 Task: Create an 'appointment' object.
Action: Mouse moved to (670, 55)
Screenshot: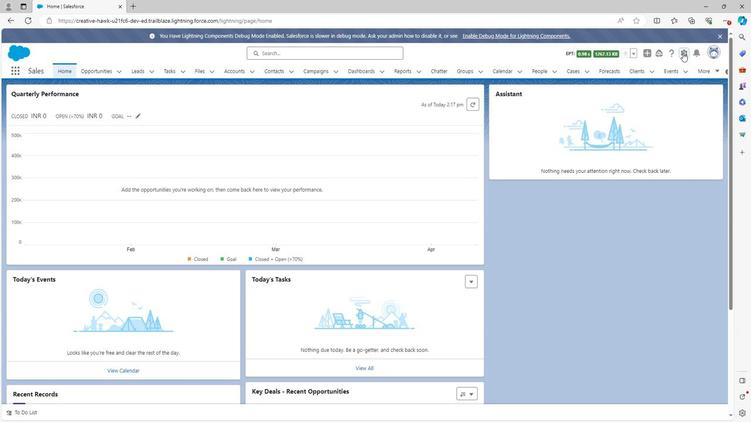 
Action: Mouse pressed left at (670, 55)
Screenshot: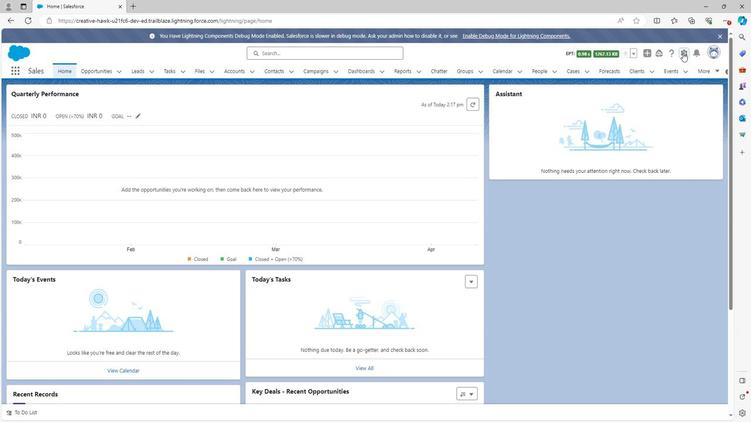 
Action: Mouse moved to (651, 79)
Screenshot: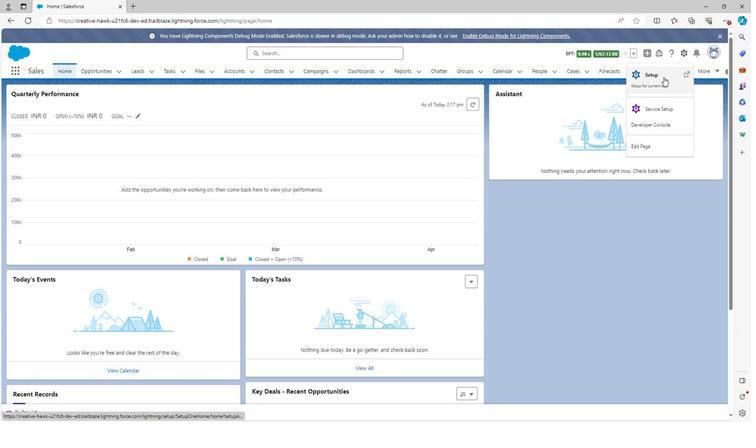 
Action: Mouse pressed left at (651, 79)
Screenshot: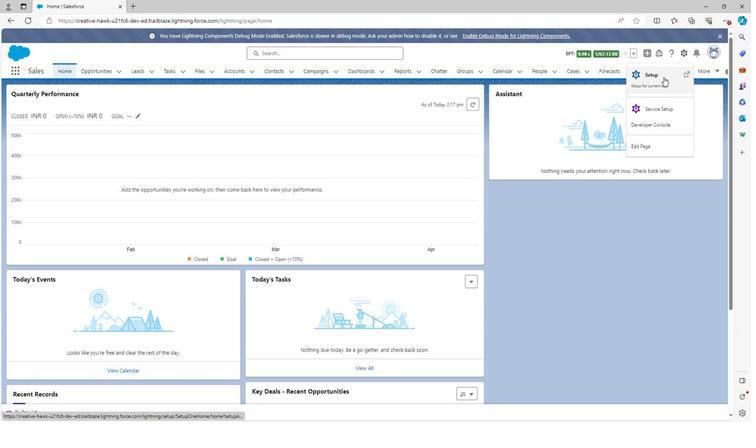 
Action: Mouse moved to (100, 72)
Screenshot: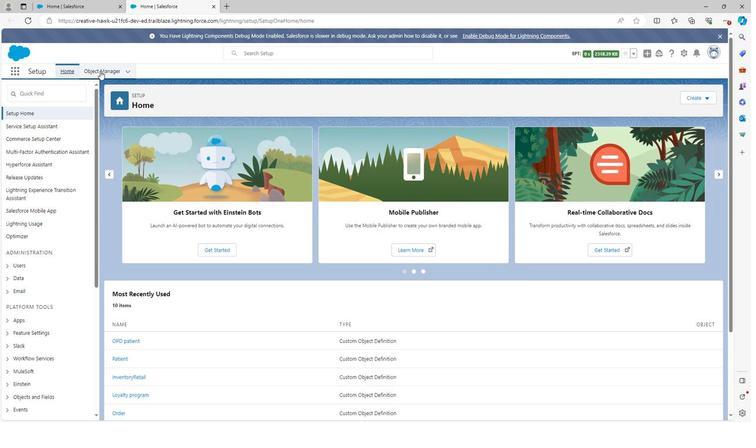 
Action: Mouse pressed left at (100, 72)
Screenshot: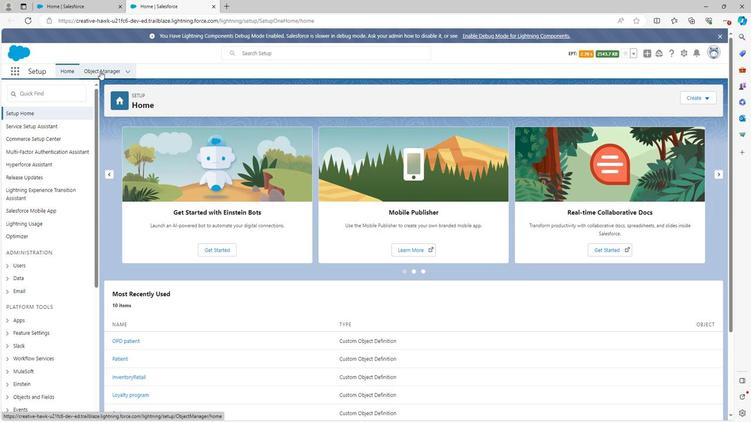 
Action: Mouse moved to (681, 102)
Screenshot: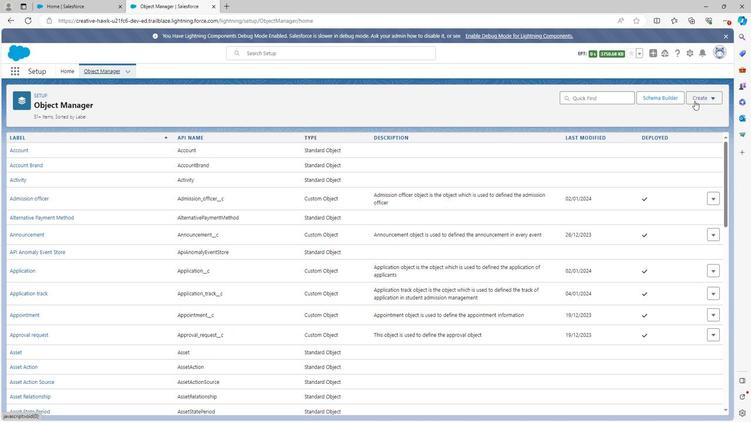 
Action: Mouse pressed left at (681, 102)
Screenshot: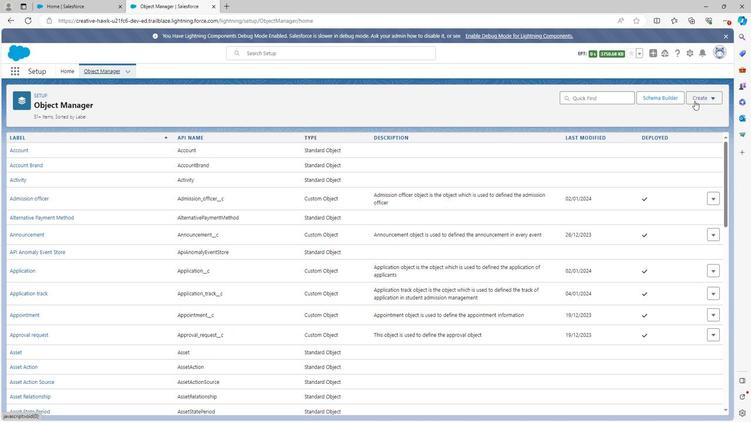 
Action: Mouse moved to (654, 123)
Screenshot: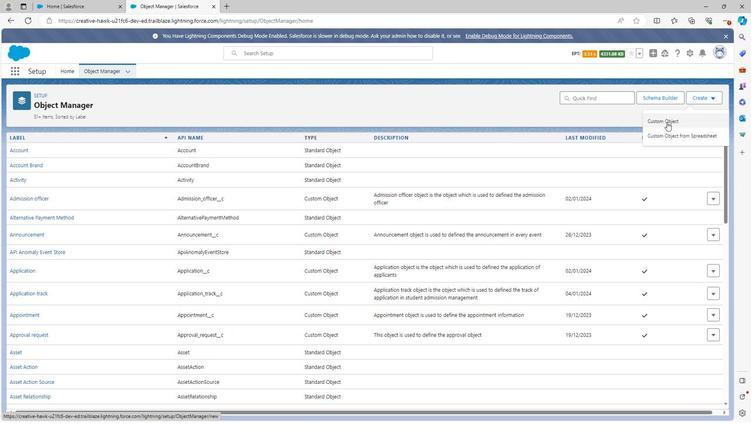 
Action: Mouse pressed left at (654, 123)
Screenshot: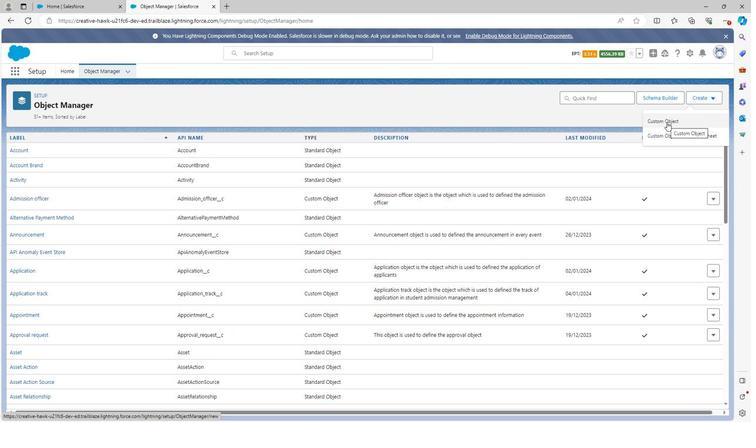 
Action: Mouse moved to (191, 198)
Screenshot: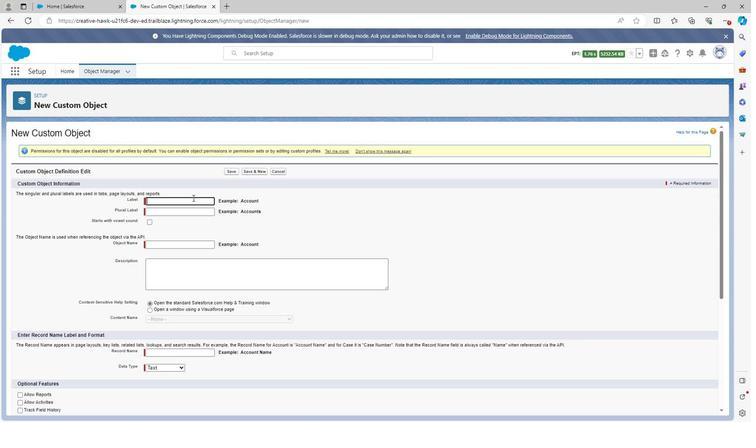 
Action: Key pressed <Key.shift><Key.shift><Key.shift>OPD<Key.space>appointment
Screenshot: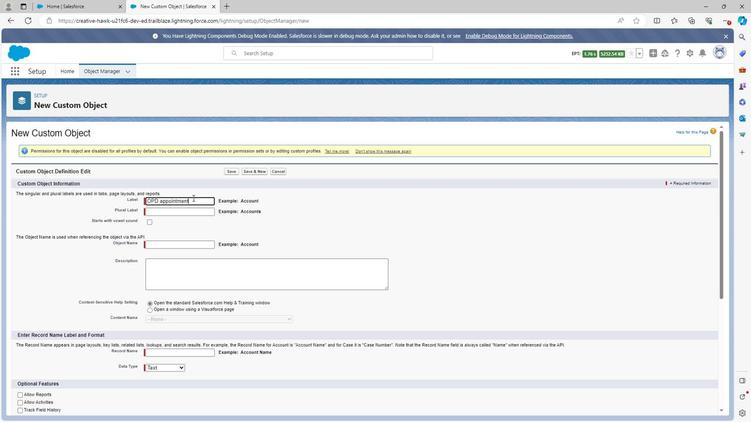 
Action: Mouse moved to (301, 228)
Screenshot: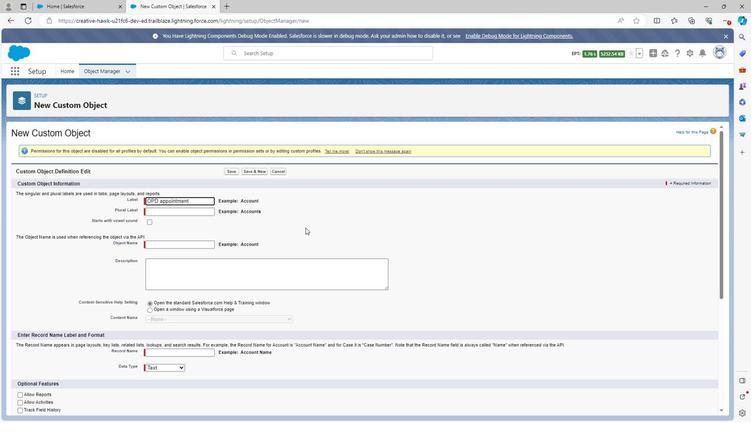 
Action: Mouse pressed left at (301, 228)
Screenshot: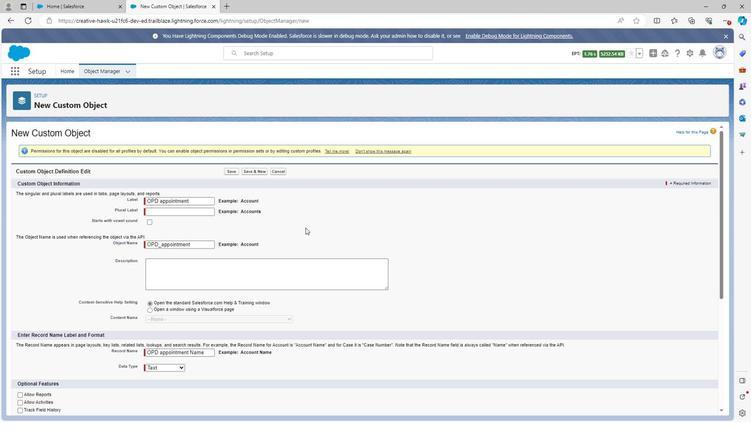 
Action: Mouse moved to (177, 208)
Screenshot: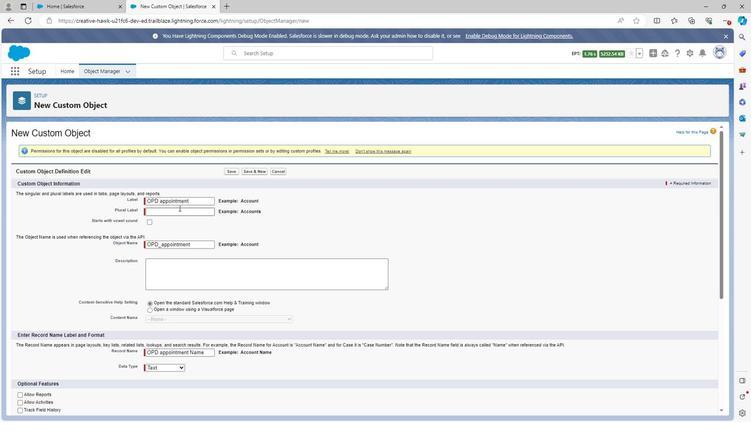 
Action: Mouse pressed left at (177, 208)
Screenshot: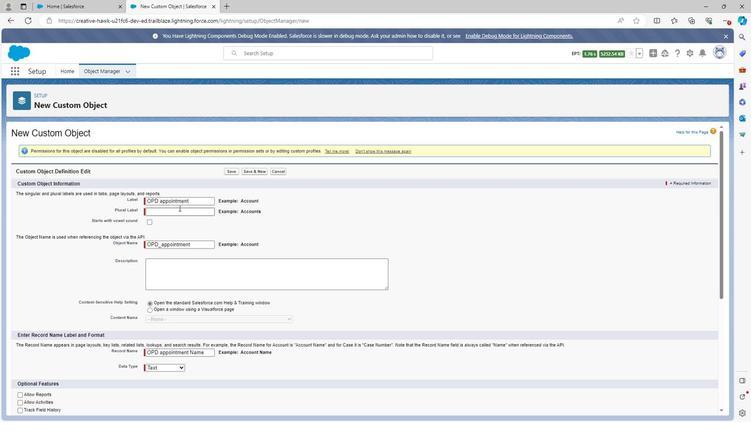 
Action: Mouse moved to (180, 206)
Screenshot: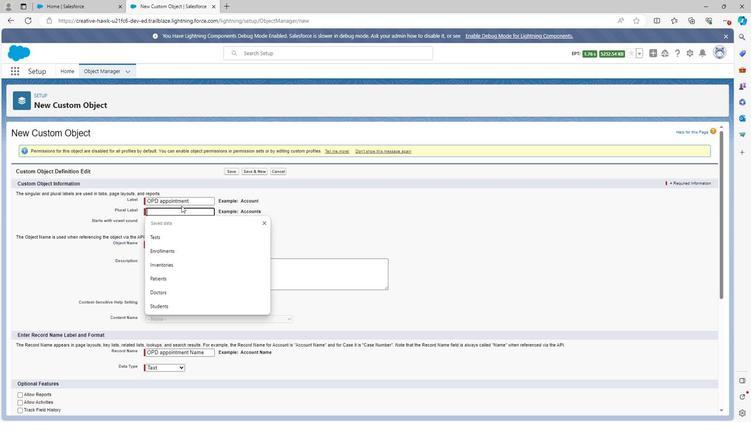 
Action: Key pressed <Key.shift><Key.shift><Key.shift><Key.shift><Key.shift>OPD<Key.space>appointments
Screenshot: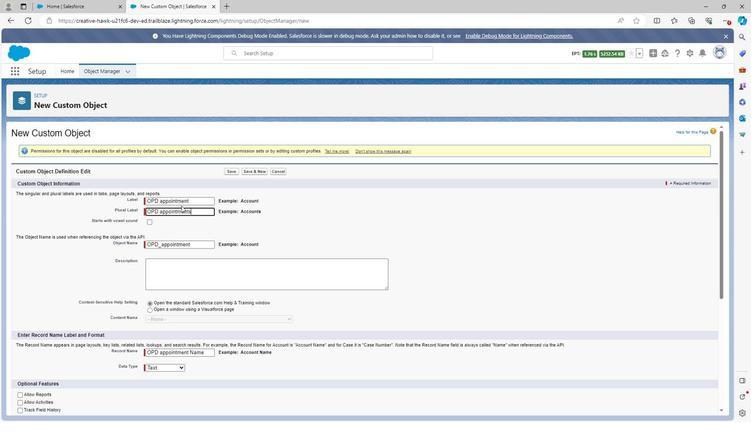 
Action: Mouse moved to (197, 275)
Screenshot: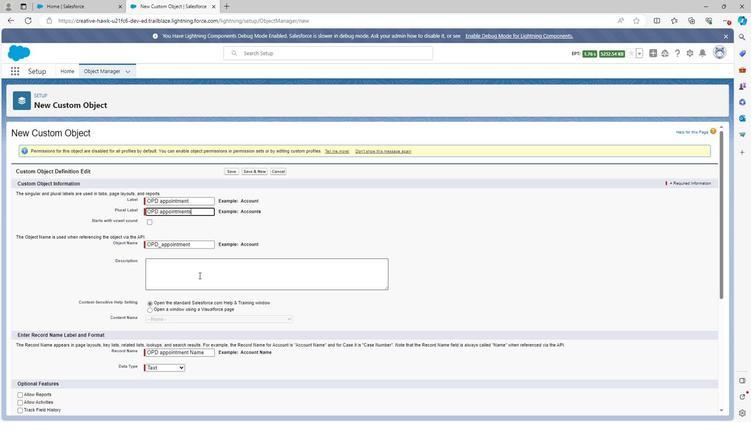 
Action: Mouse pressed left at (197, 275)
Screenshot: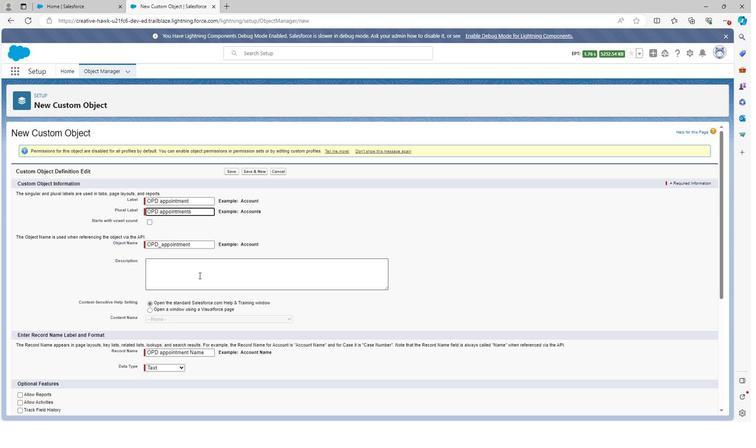 
Action: Mouse moved to (200, 273)
Screenshot: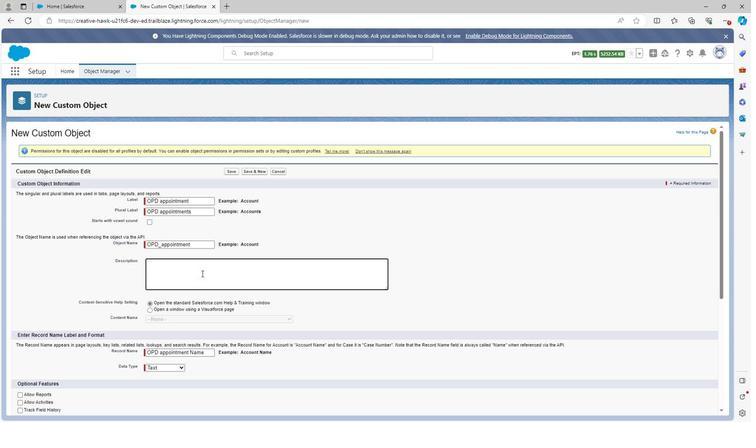 
Action: Key pressed <Key.shift><Key.shift><Key.shift><Key.shift>OPD<Key.space>ap
Screenshot: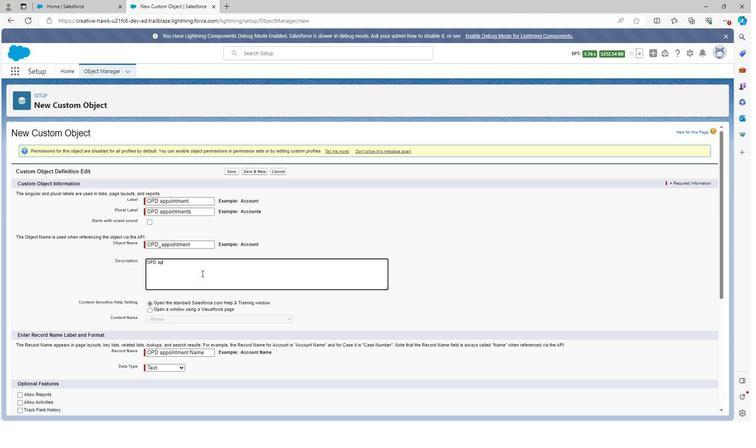 
Action: Mouse moved to (173, 169)
Screenshot: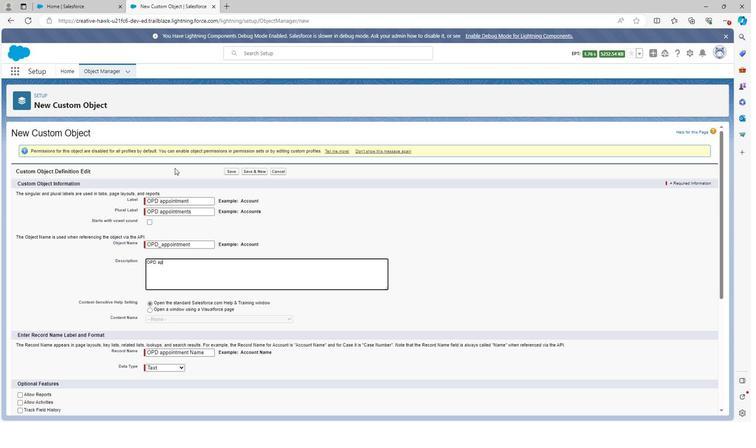 
Action: Key pressed poiy<Key.backspace>ntment<Key.space>object<Key.space>is<Key.space>the<Key.space>object<Key.space>which<Key.space>is<Key.space>used<Key.space>to<Key.space>defined<Key.space>the<Key.space>opd<Key.space>appointmentd<Key.backspace>s<Key.space>in<Key.space>hospital<Key.space>opd<Key.space>management
Screenshot: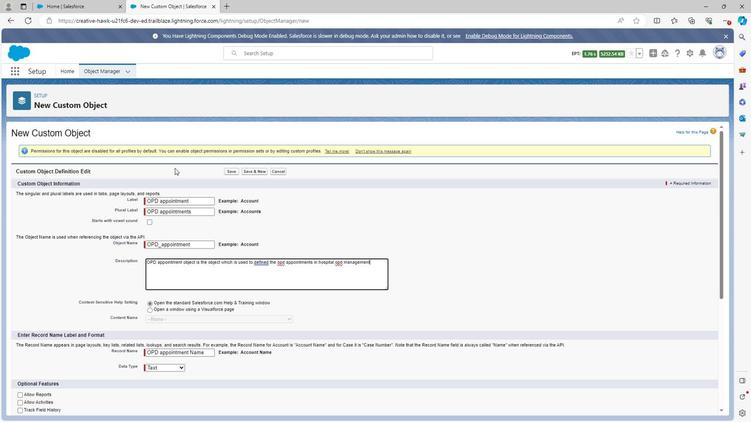 
Action: Mouse moved to (86, 269)
Screenshot: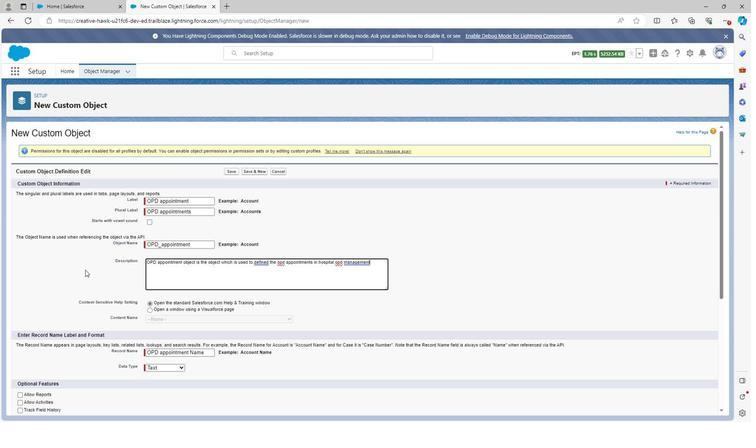 
Action: Mouse scrolled (86, 269) with delta (0, 0)
Screenshot: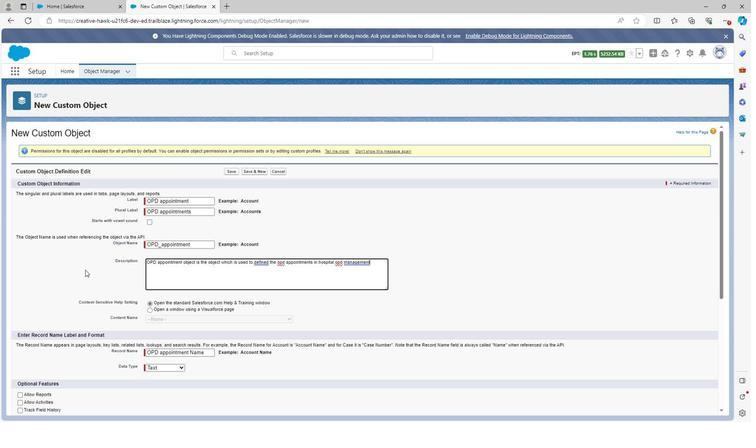 
Action: Mouse scrolled (86, 269) with delta (0, 0)
Screenshot: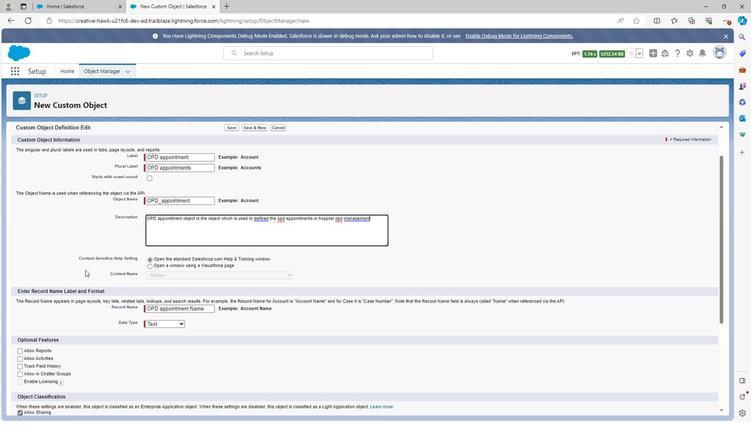 
Action: Mouse scrolled (86, 269) with delta (0, 0)
Screenshot: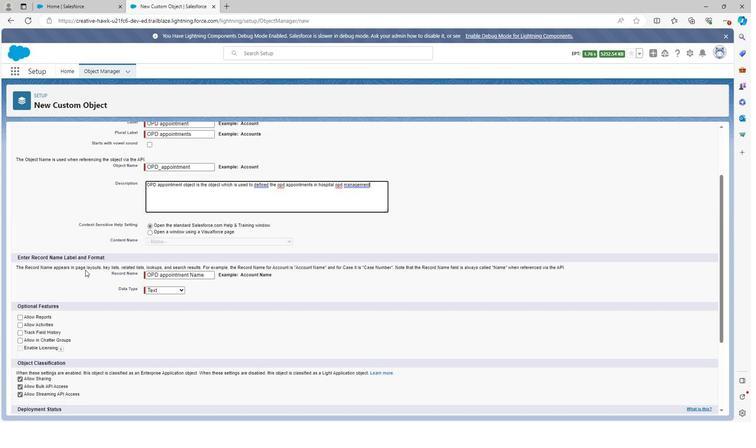 
Action: Mouse moved to (24, 262)
Screenshot: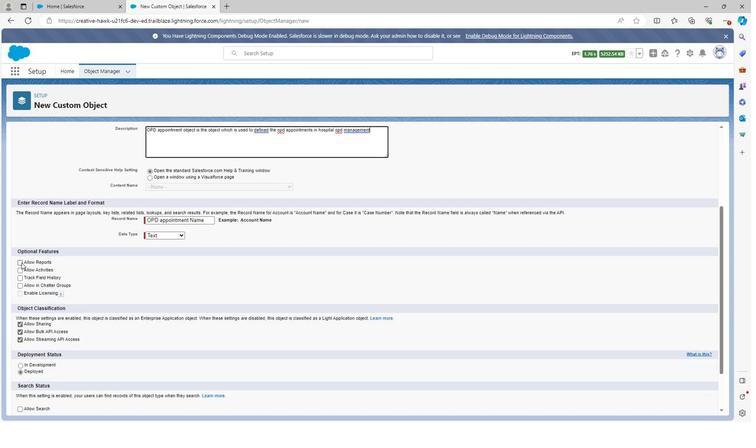 
Action: Mouse pressed left at (24, 262)
Screenshot: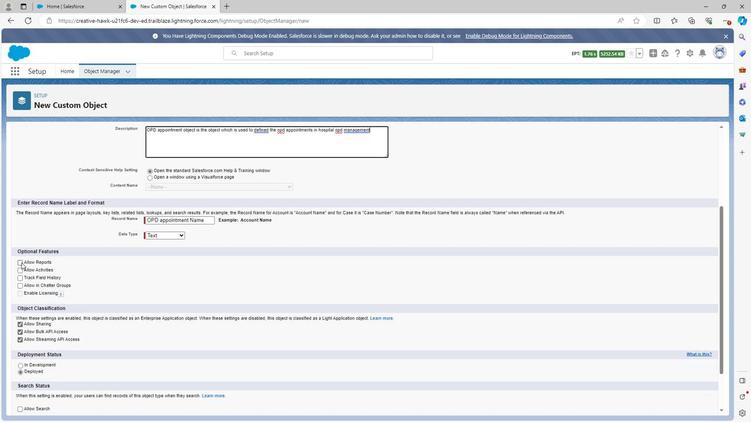 
Action: Mouse moved to (23, 270)
Screenshot: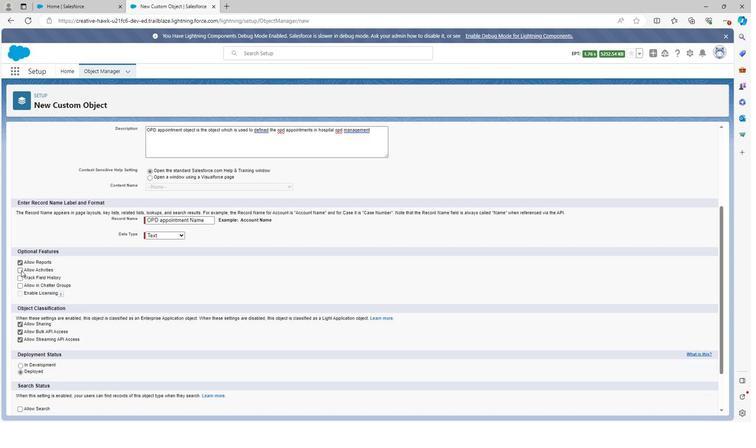
Action: Mouse pressed left at (23, 270)
Screenshot: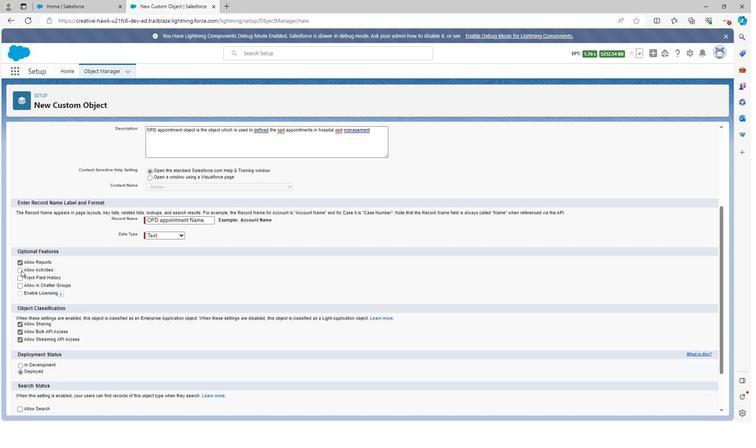 
Action: Mouse moved to (23, 277)
Screenshot: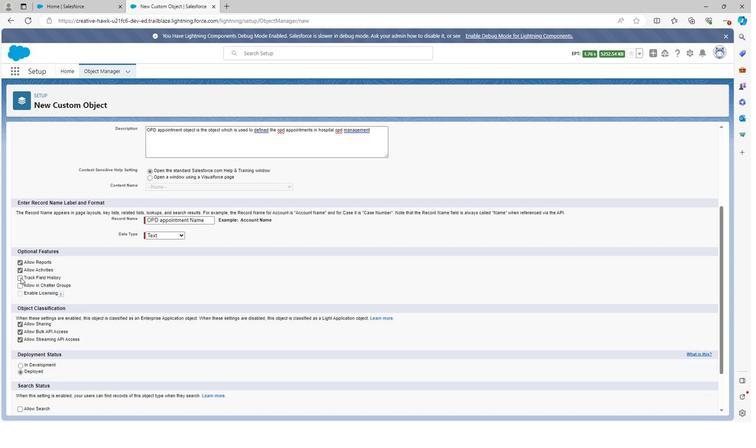 
Action: Mouse pressed left at (23, 277)
Screenshot: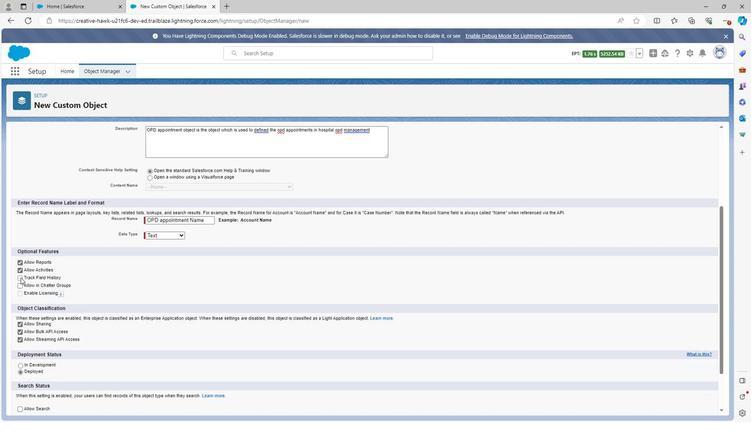 
Action: Mouse moved to (24, 286)
Screenshot: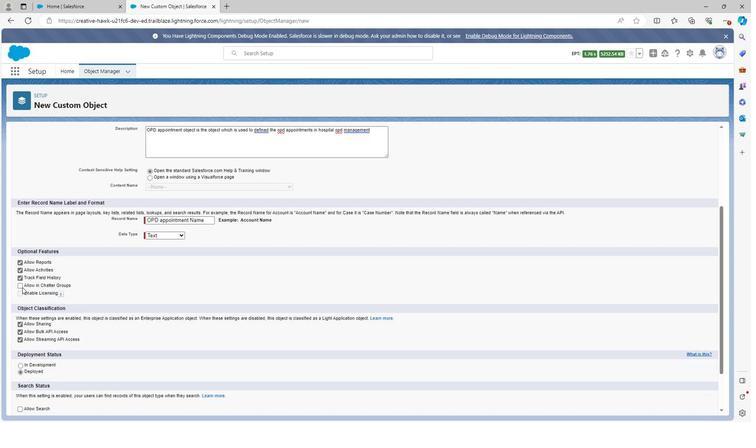 
Action: Mouse pressed left at (24, 286)
Screenshot: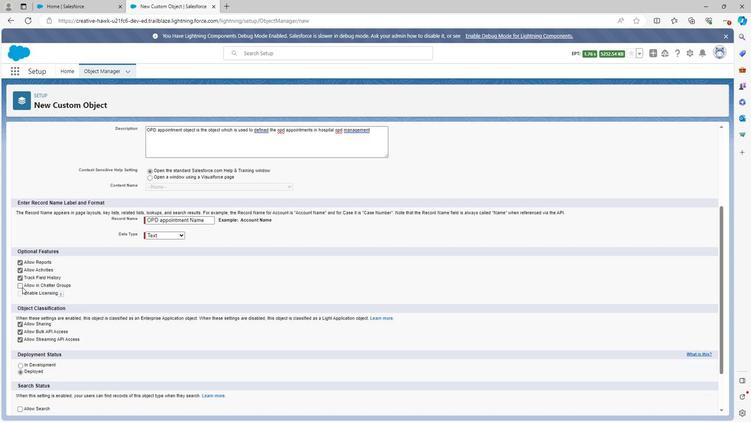 
Action: Mouse moved to (22, 408)
Screenshot: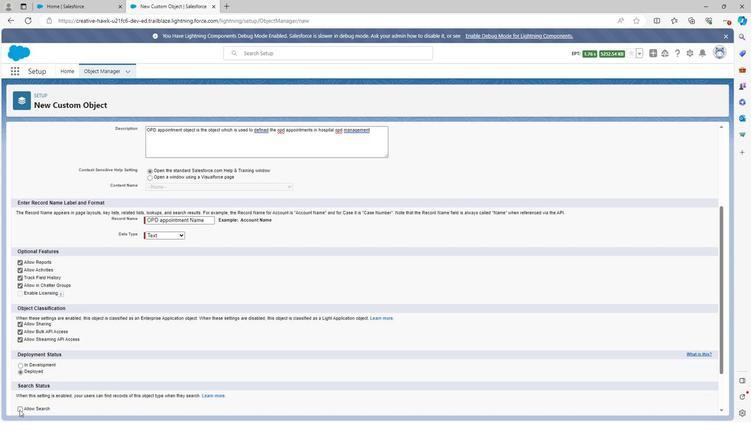 
Action: Mouse pressed left at (22, 408)
Screenshot: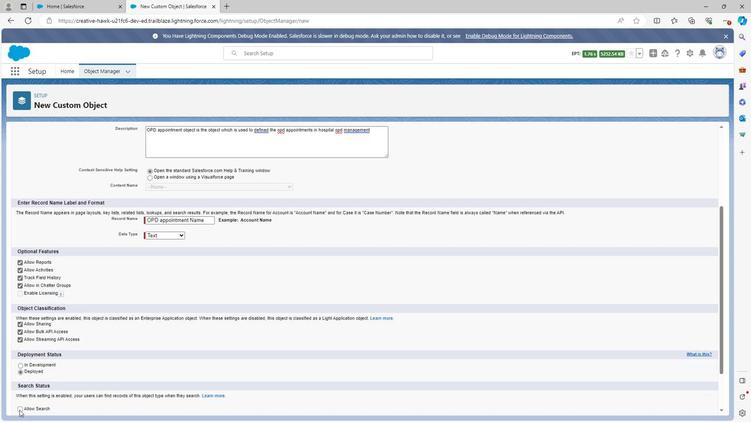 
Action: Mouse moved to (397, 373)
Screenshot: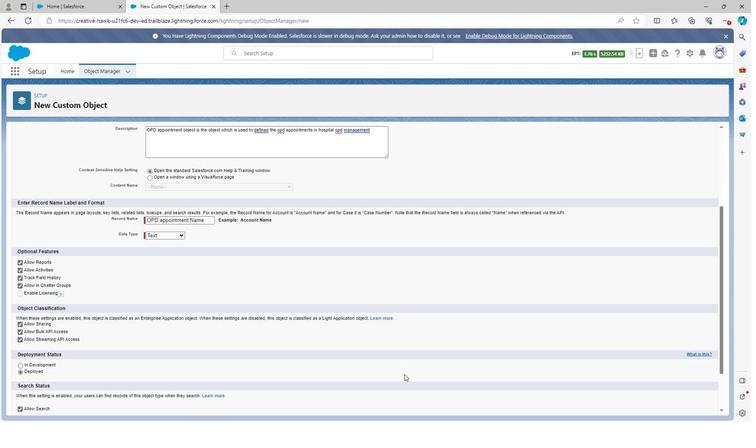 
Action: Mouse scrolled (397, 372) with delta (0, 0)
Screenshot: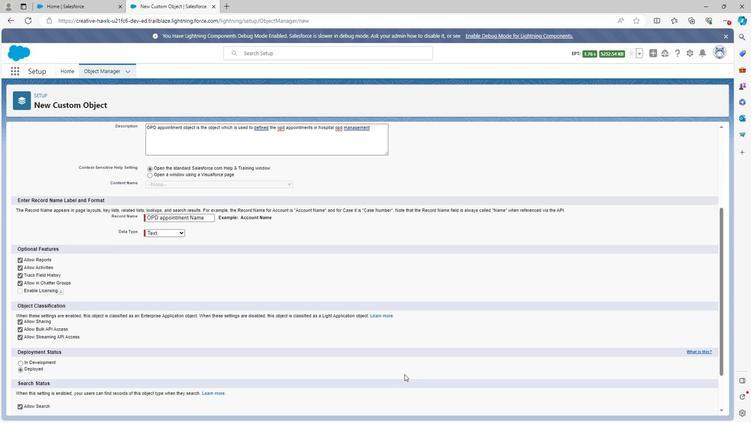 
Action: Mouse scrolled (397, 372) with delta (0, 0)
Screenshot: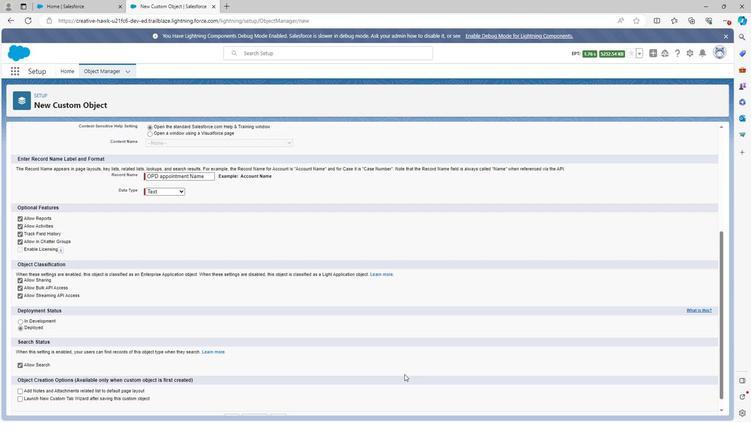 
Action: Mouse scrolled (397, 372) with delta (0, 0)
Screenshot: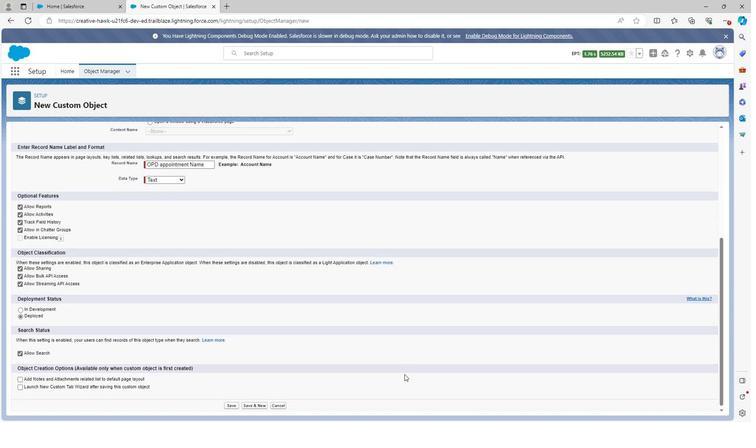 
Action: Mouse moved to (230, 404)
Screenshot: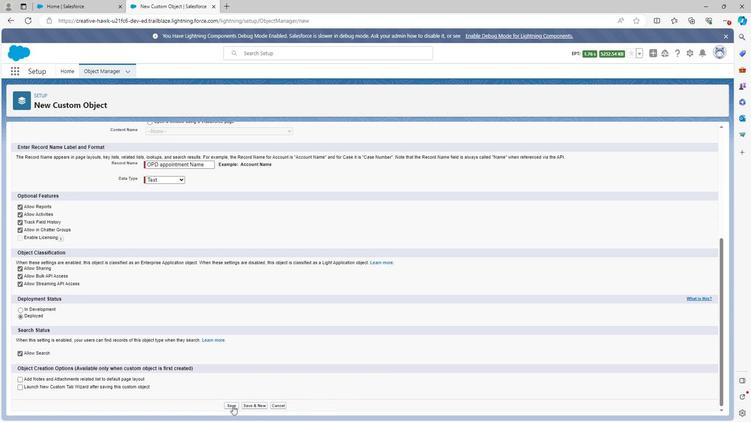 
Action: Mouse pressed left at (230, 404)
Screenshot: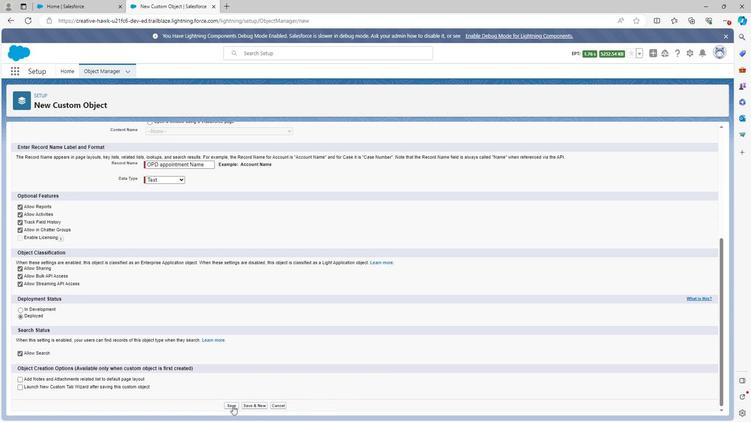 
Action: Mouse moved to (89, 97)
Screenshot: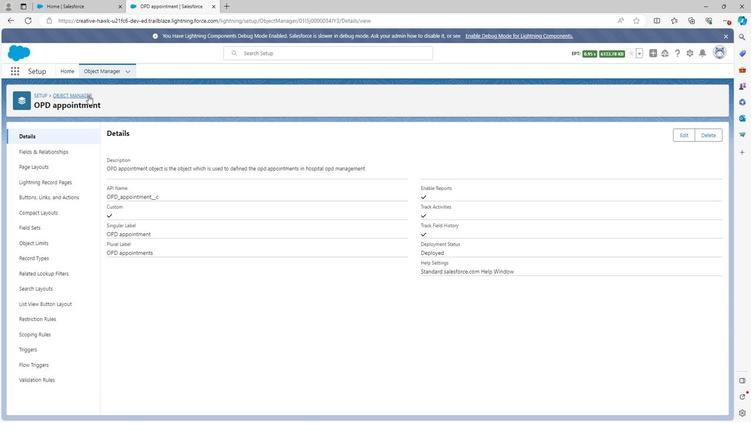 
Action: Mouse pressed left at (89, 97)
Screenshot: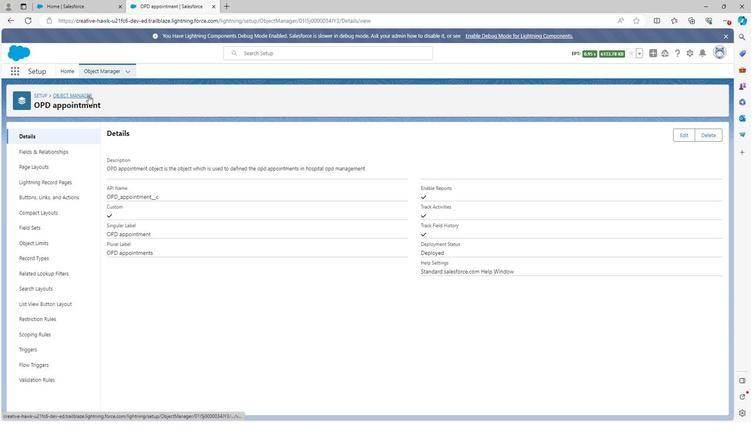 
Action: Mouse moved to (79, 295)
Screenshot: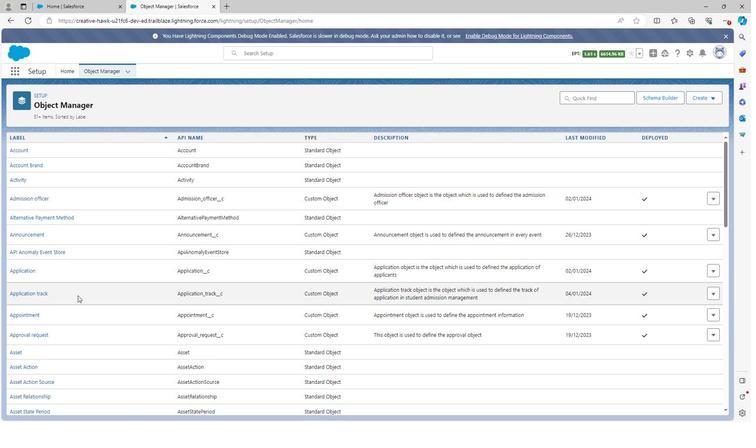 
Action: Mouse scrolled (79, 294) with delta (0, 0)
Screenshot: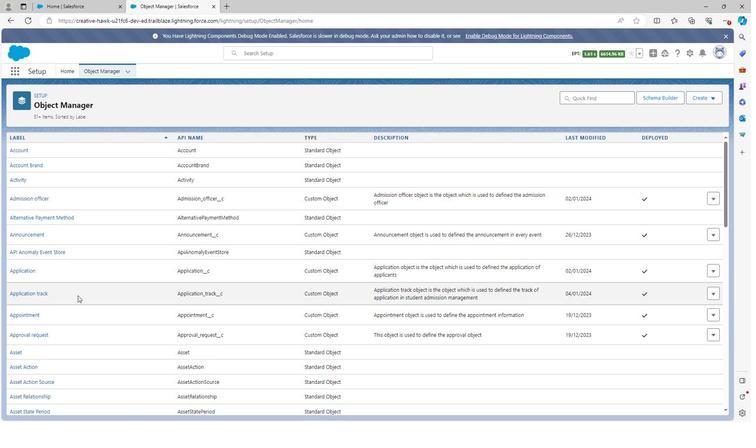 
Action: Mouse scrolled (79, 294) with delta (0, 0)
Screenshot: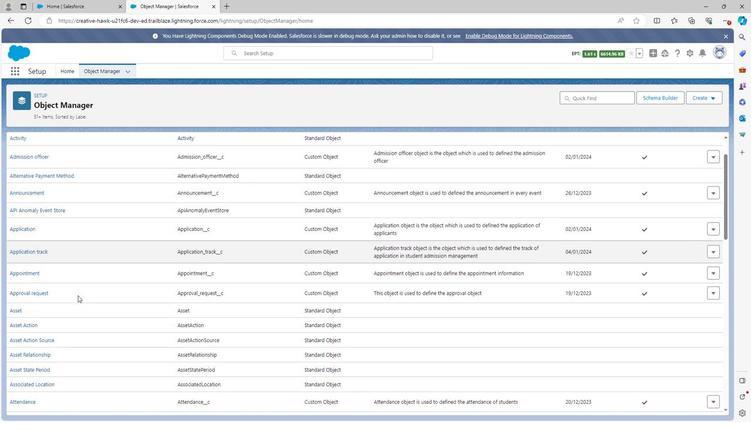 
Action: Mouse moved to (79, 294)
Screenshot: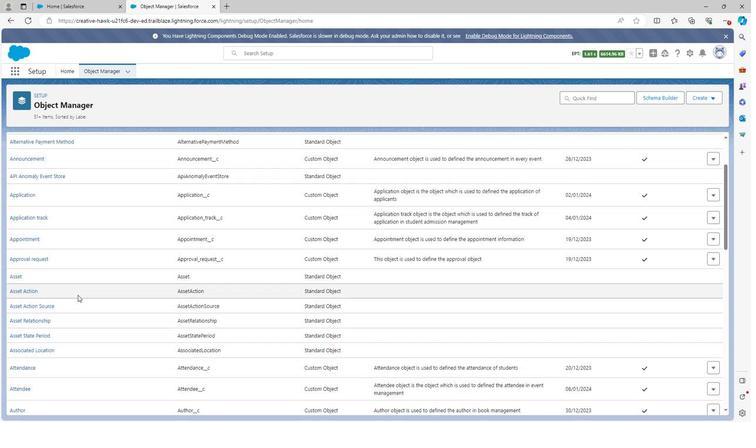 
Action: Mouse scrolled (79, 294) with delta (0, 0)
Screenshot: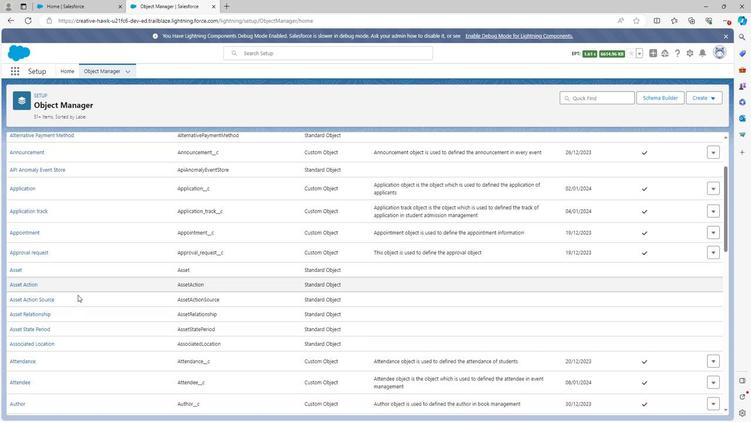 
Action: Mouse scrolled (79, 294) with delta (0, 0)
Screenshot: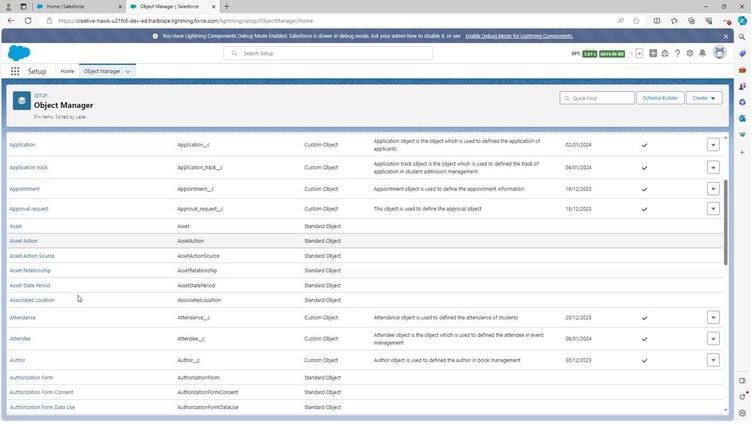 
Action: Mouse scrolled (79, 294) with delta (0, 0)
Screenshot: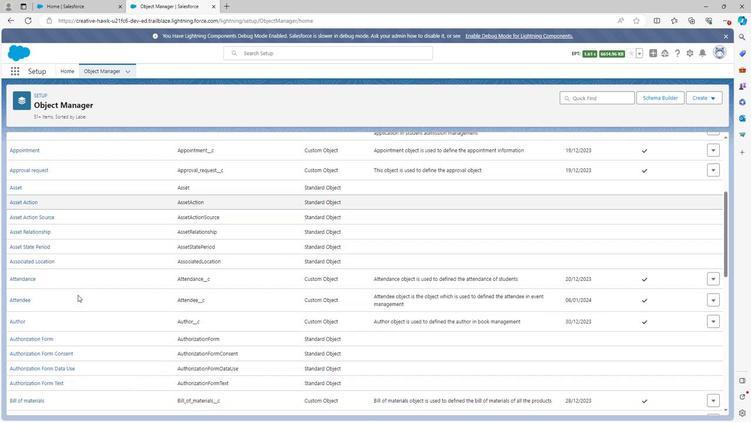 
Action: Mouse moved to (78, 291)
Screenshot: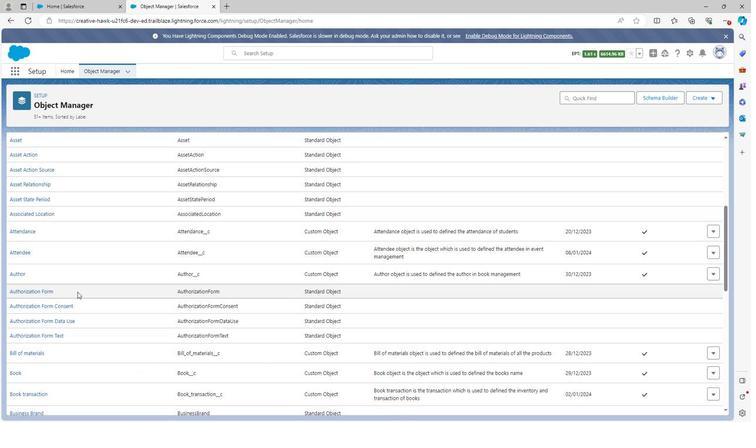 
Action: Mouse scrolled (78, 291) with delta (0, 0)
Screenshot: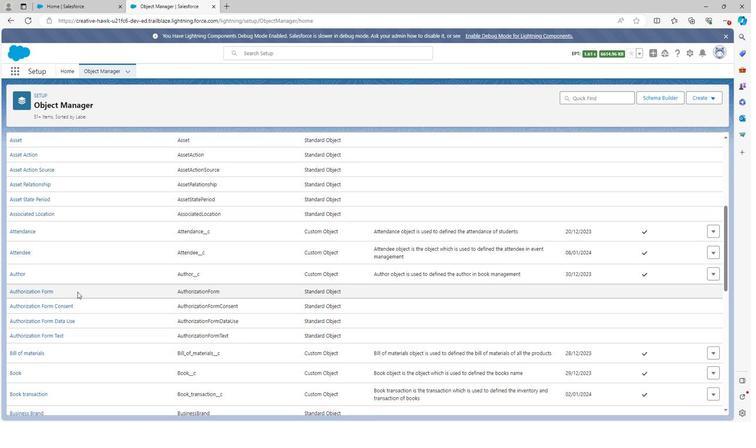 
Action: Mouse scrolled (78, 291) with delta (0, 0)
Screenshot: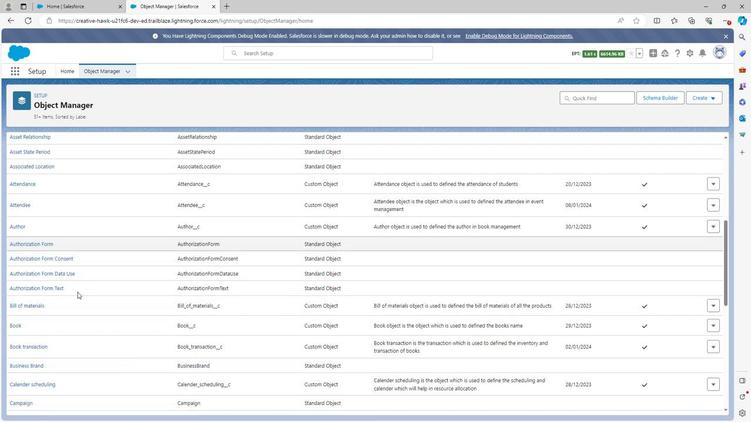 
Action: Mouse moved to (78, 291)
Screenshot: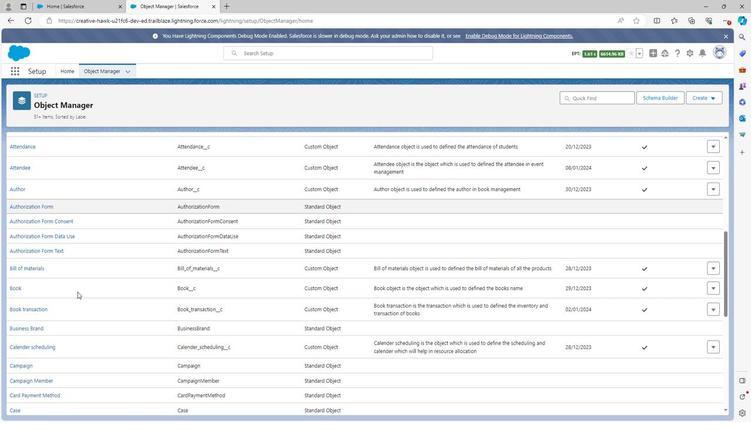 
Action: Mouse scrolled (78, 290) with delta (0, 0)
Screenshot: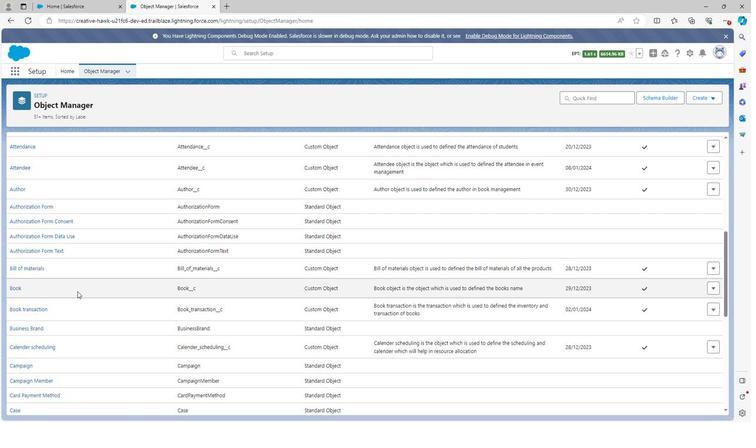 
Action: Mouse scrolled (78, 290) with delta (0, 0)
Screenshot: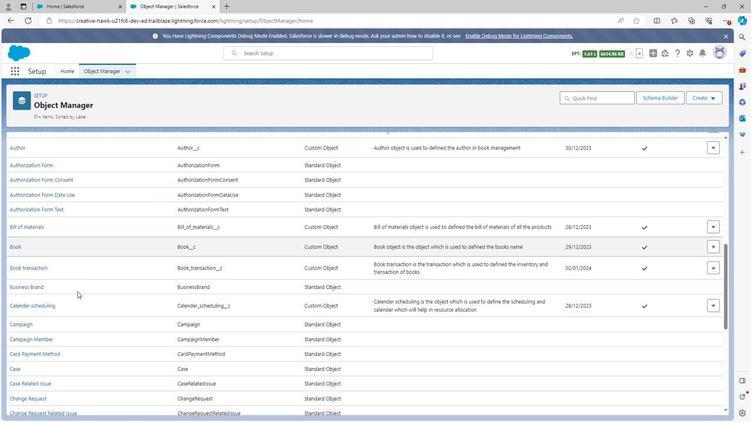
Action: Mouse scrolled (78, 290) with delta (0, 0)
Screenshot: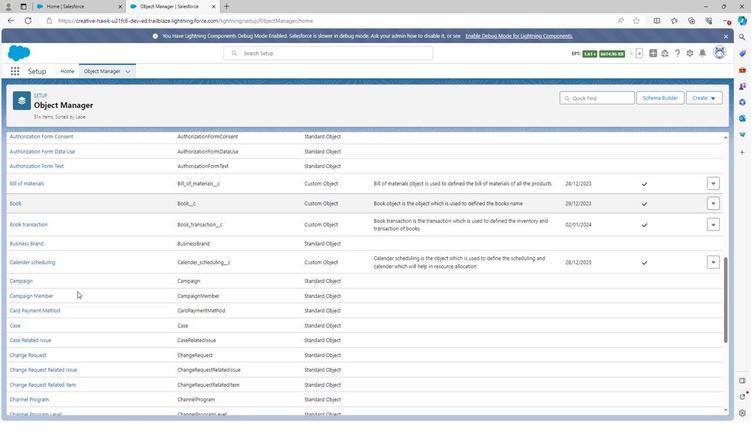 
Action: Mouse scrolled (78, 290) with delta (0, 0)
Screenshot: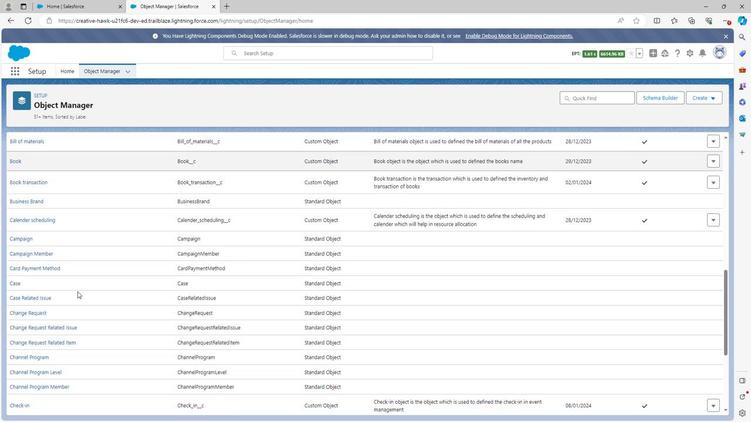 
Action: Mouse moved to (78, 289)
Screenshot: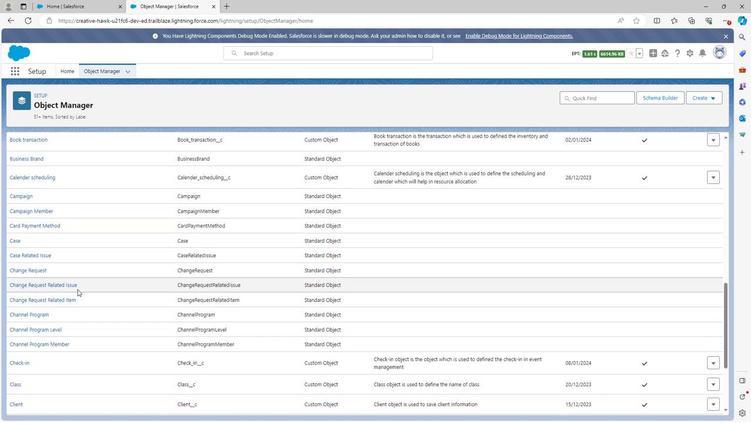 
Action: Mouse scrolled (78, 288) with delta (0, 0)
Screenshot: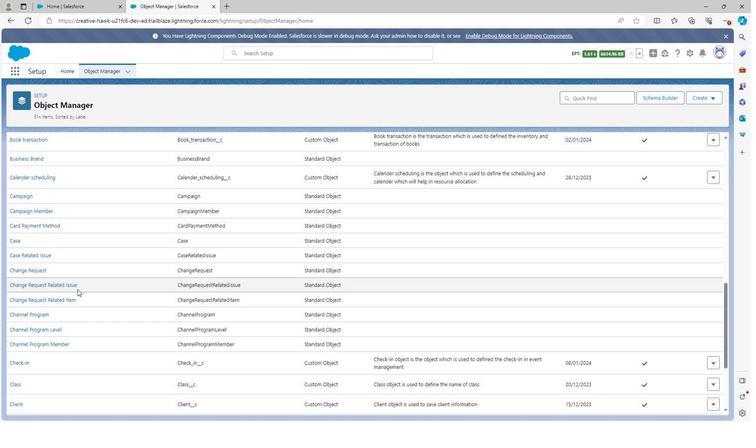 
Action: Mouse scrolled (78, 288) with delta (0, 0)
Screenshot: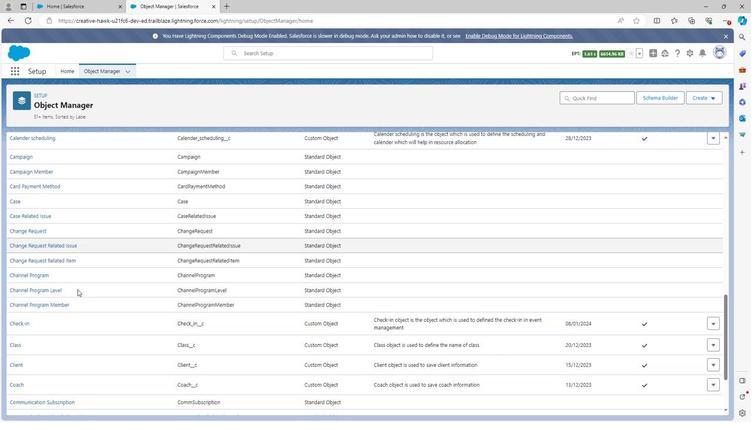 
Action: Mouse scrolled (78, 288) with delta (0, 0)
Screenshot: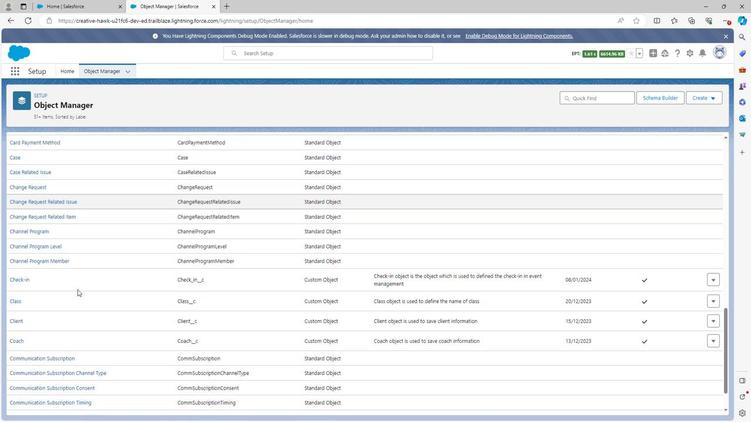 
Action: Mouse moved to (79, 288)
Screenshot: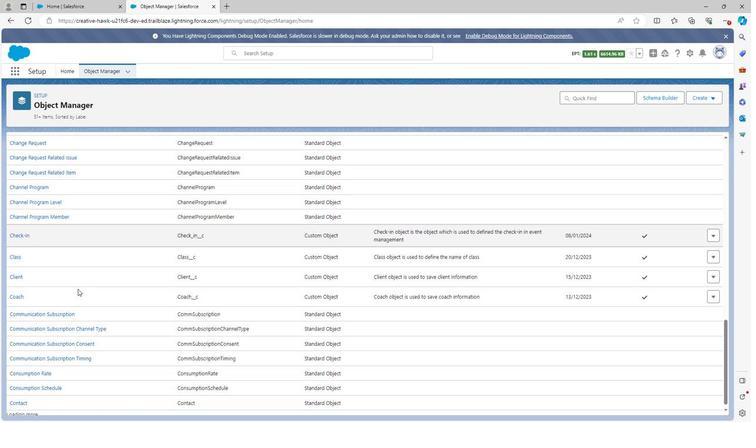 
Action: Mouse scrolled (79, 288) with delta (0, 0)
Screenshot: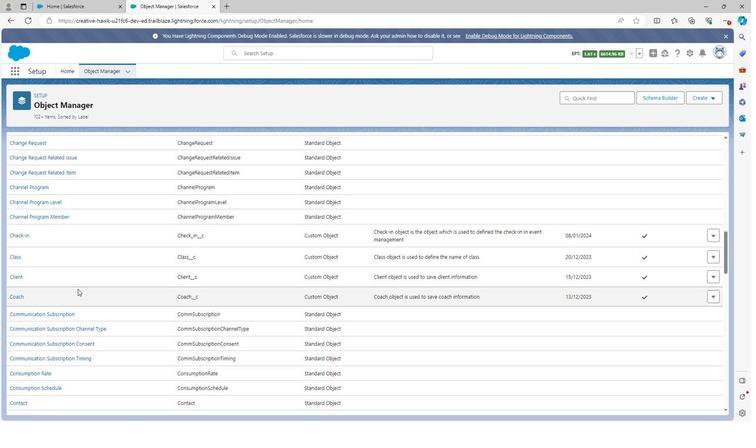 
Action: Mouse scrolled (79, 288) with delta (0, 0)
Screenshot: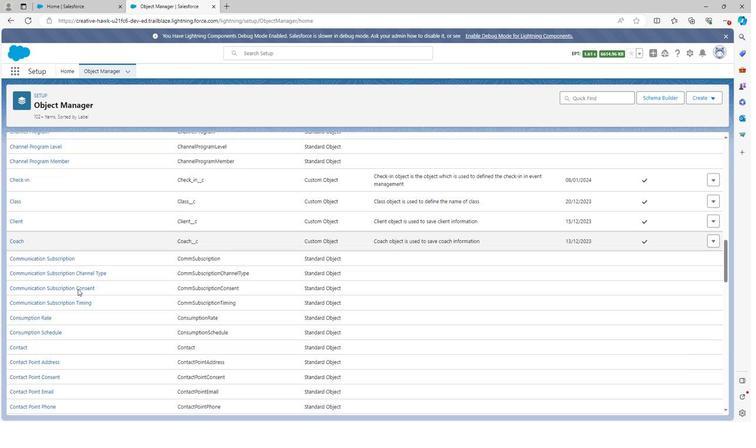 
Action: Mouse scrolled (79, 288) with delta (0, 0)
Screenshot: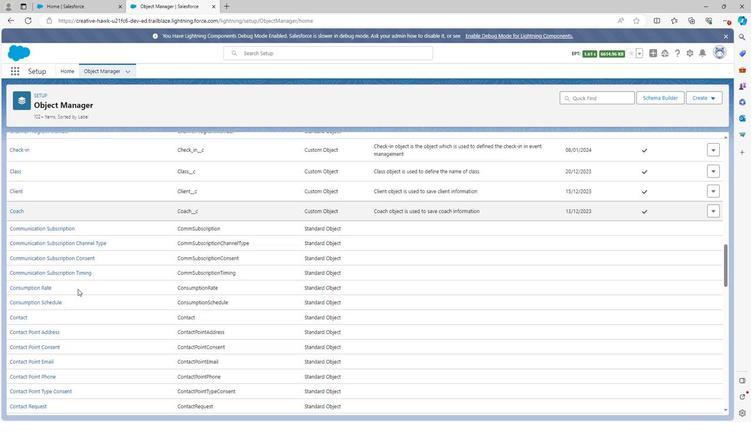 
Action: Mouse scrolled (79, 288) with delta (0, 0)
Screenshot: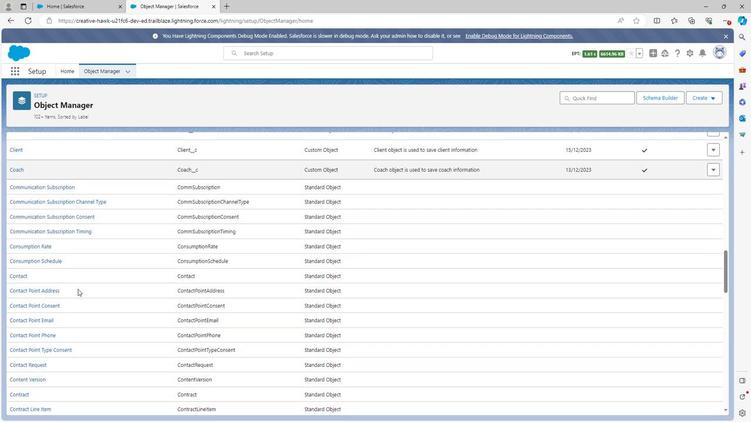 
Action: Mouse moved to (79, 288)
Screenshot: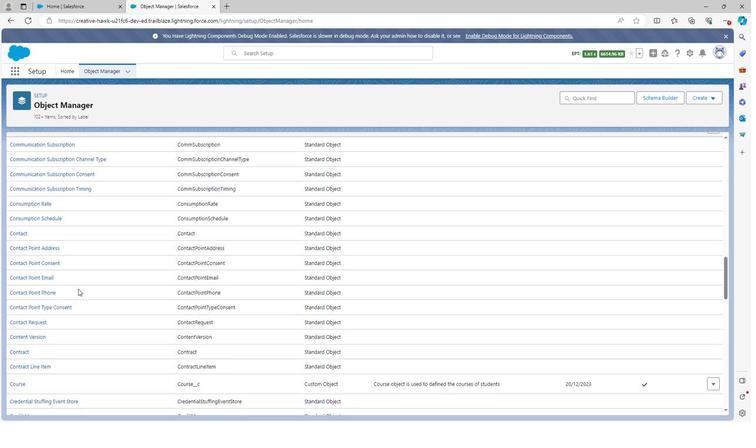 
Action: Mouse scrolled (79, 288) with delta (0, 0)
Screenshot: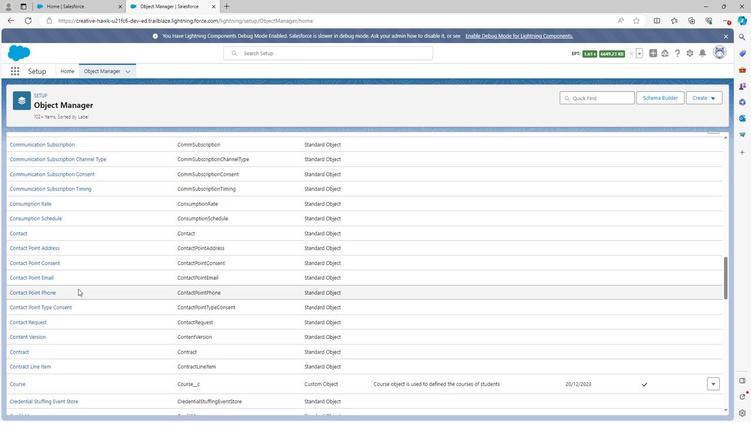 
Action: Mouse scrolled (79, 288) with delta (0, 0)
Screenshot: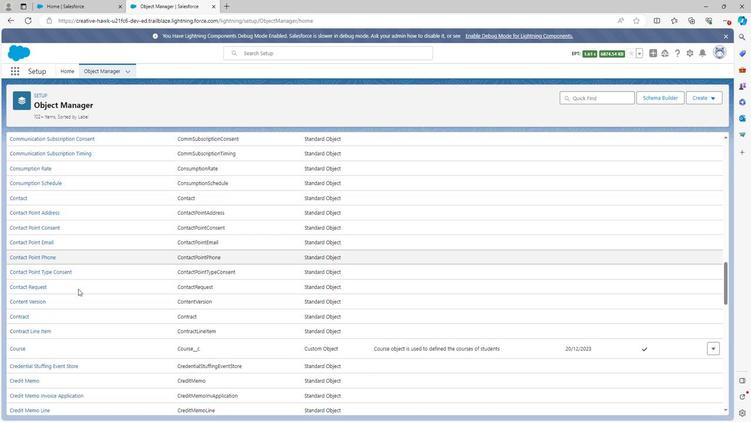 
Action: Mouse scrolled (79, 288) with delta (0, 0)
Screenshot: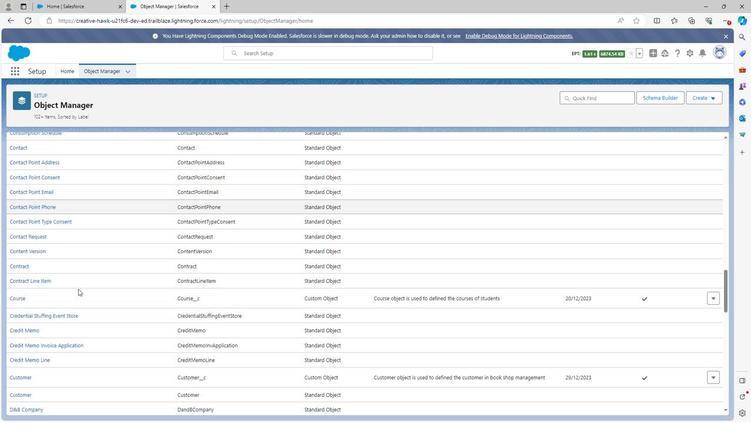 
Action: Mouse scrolled (79, 288) with delta (0, 0)
Screenshot: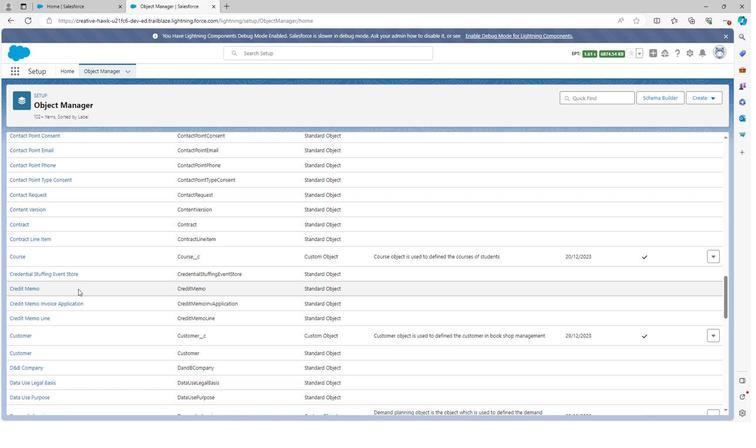 
Action: Mouse scrolled (79, 288) with delta (0, 0)
Screenshot: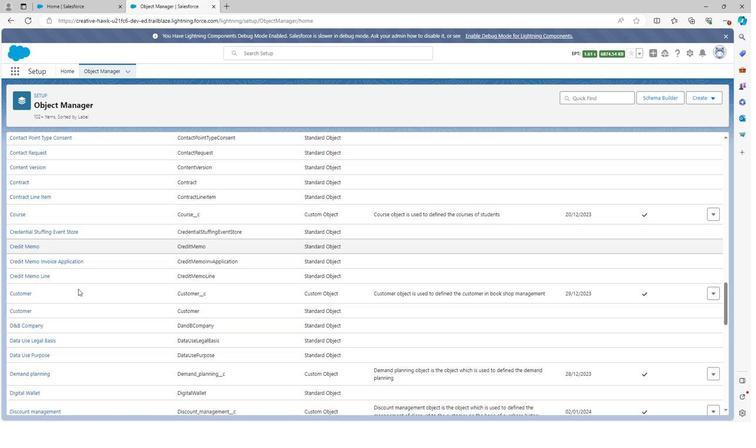 
Action: Mouse scrolled (79, 288) with delta (0, 0)
Screenshot: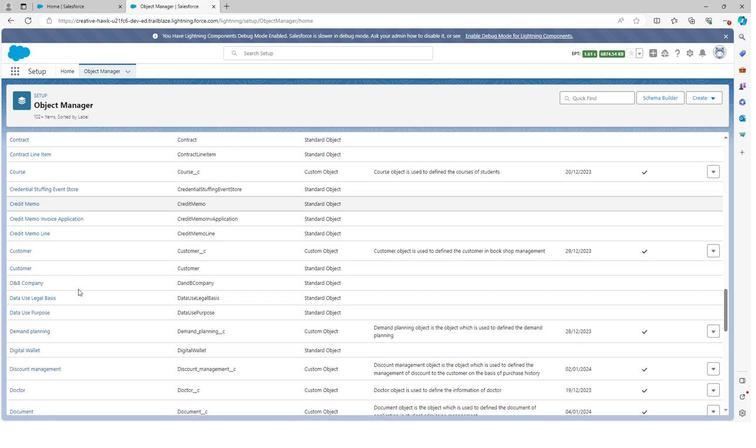 
Action: Mouse scrolled (79, 288) with delta (0, 0)
Screenshot: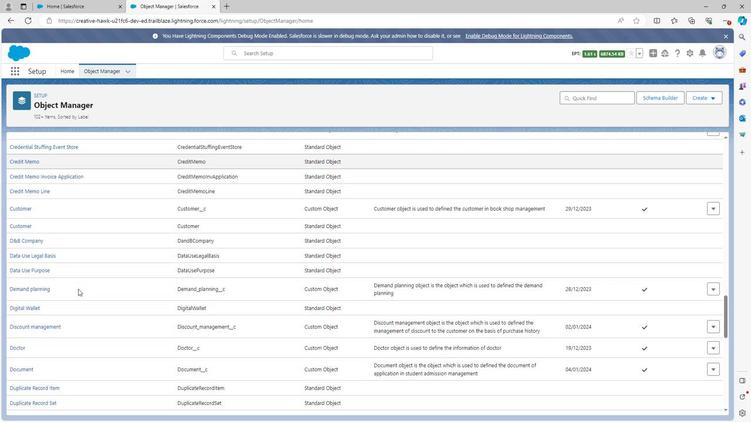 
Action: Mouse scrolled (79, 288) with delta (0, 0)
Screenshot: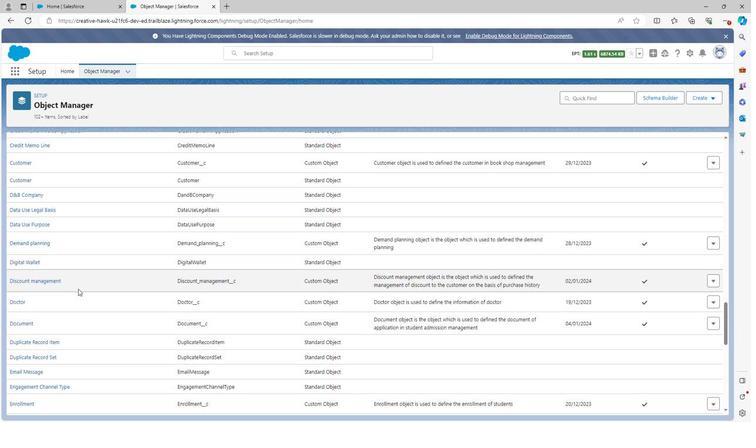 
Action: Mouse scrolled (79, 288) with delta (0, 0)
Screenshot: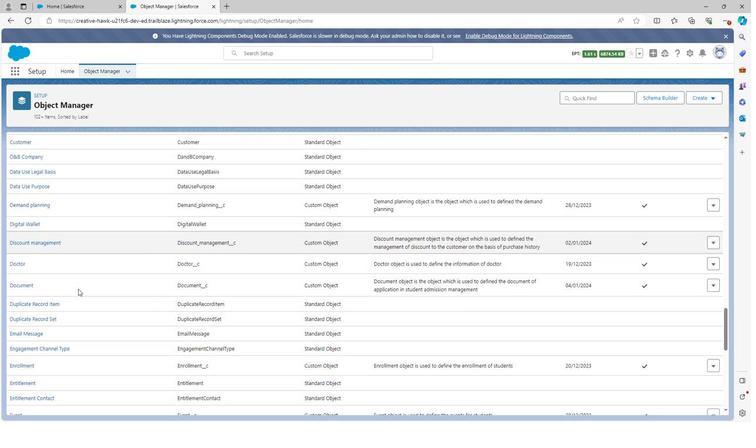 
Action: Mouse scrolled (79, 288) with delta (0, 0)
Screenshot: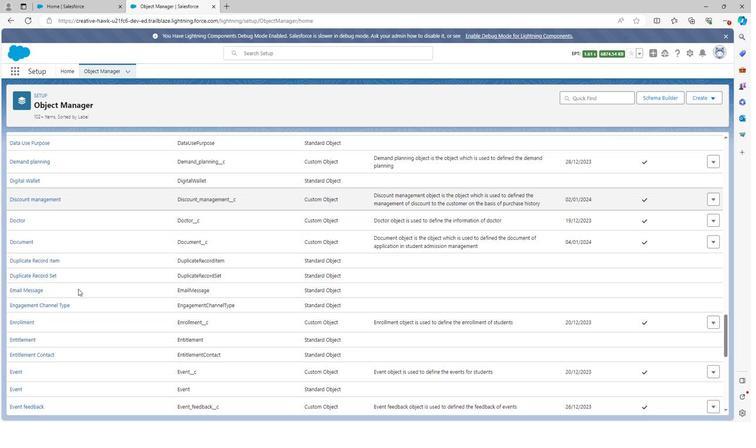 
Action: Mouse scrolled (79, 288) with delta (0, 0)
Screenshot: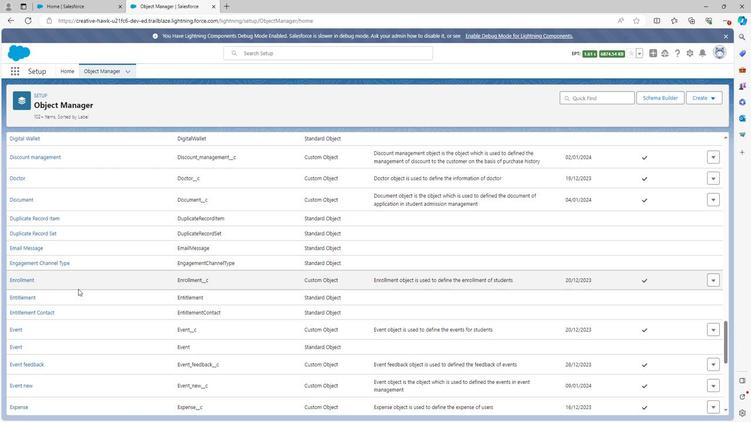 
Action: Mouse scrolled (79, 288) with delta (0, 0)
Screenshot: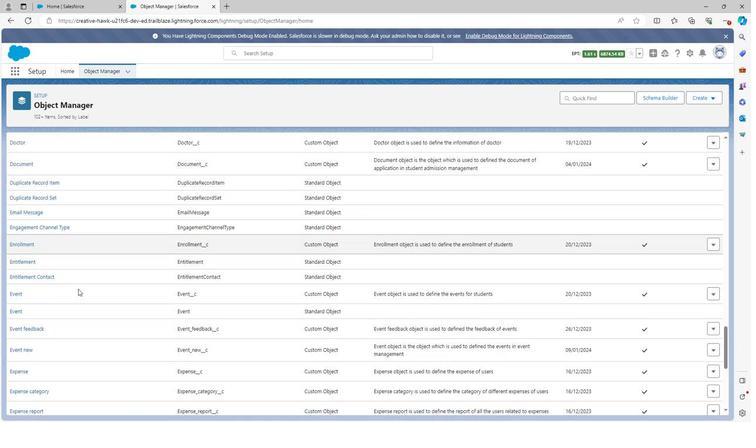 
Action: Mouse scrolled (79, 288) with delta (0, 0)
Screenshot: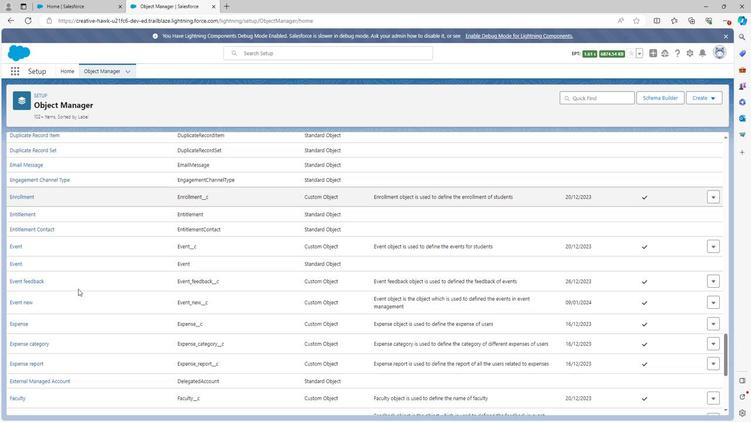 
Action: Mouse scrolled (79, 288) with delta (0, 0)
Screenshot: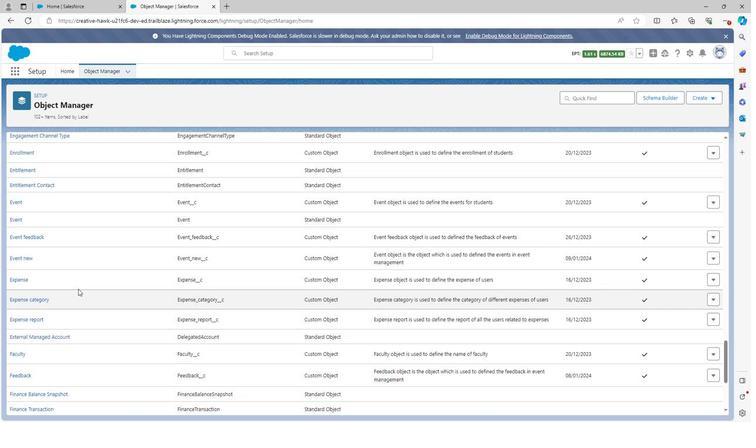 
Action: Mouse scrolled (79, 288) with delta (0, 0)
Screenshot: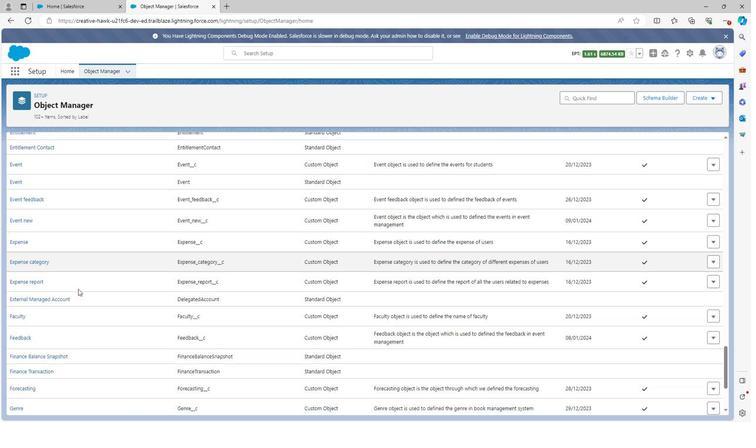 
Action: Mouse scrolled (79, 288) with delta (0, 0)
Screenshot: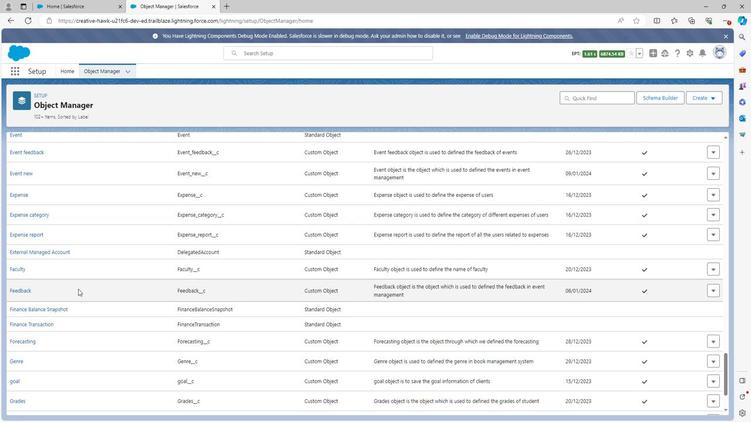 
Action: Mouse scrolled (79, 288) with delta (0, 0)
Screenshot: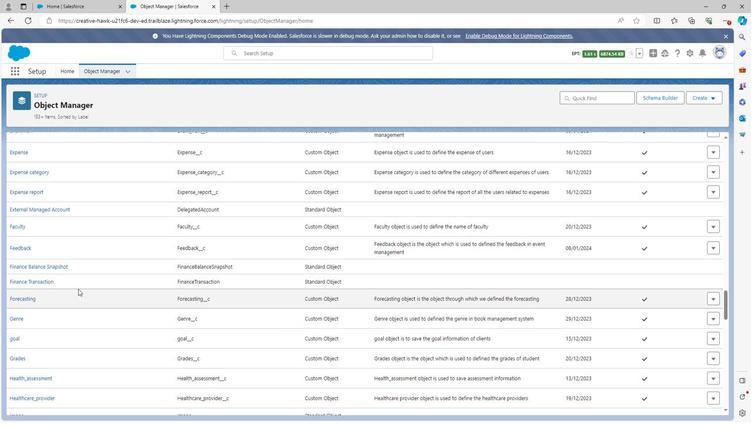 
Action: Mouse scrolled (79, 288) with delta (0, 0)
Screenshot: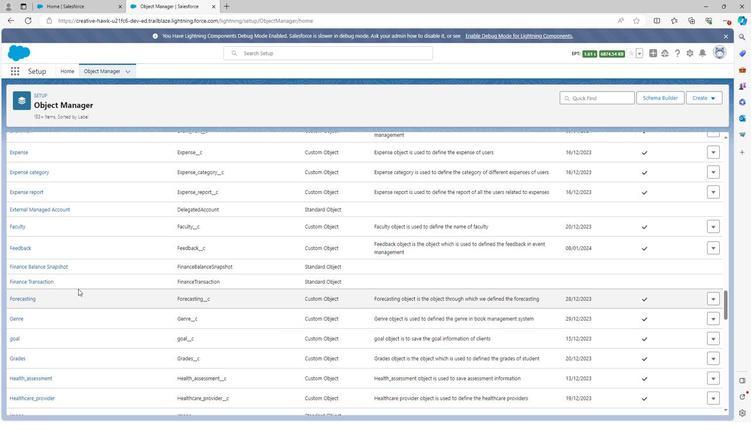 
Action: Mouse scrolled (79, 288) with delta (0, 0)
Screenshot: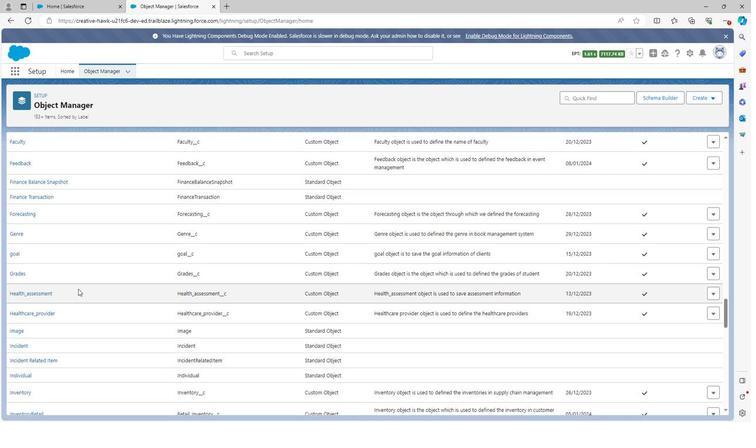
Action: Mouse scrolled (79, 288) with delta (0, 0)
Screenshot: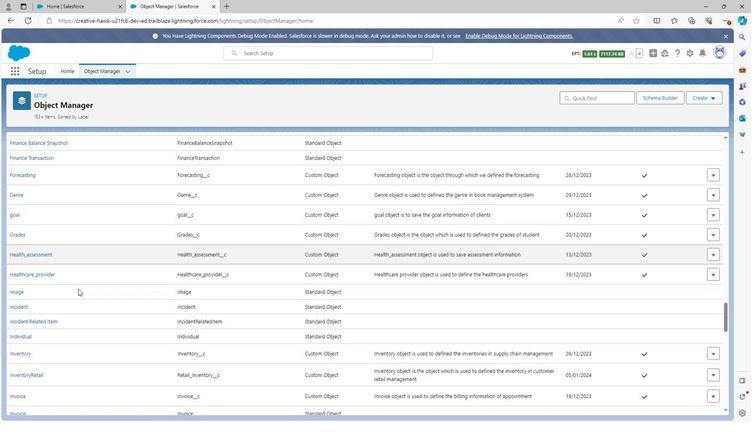 
Action: Mouse scrolled (79, 288) with delta (0, 0)
Screenshot: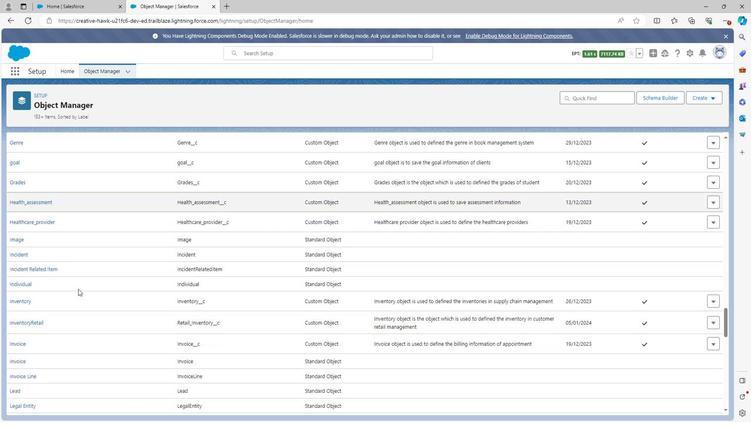 
Action: Mouse scrolled (79, 288) with delta (0, 0)
Screenshot: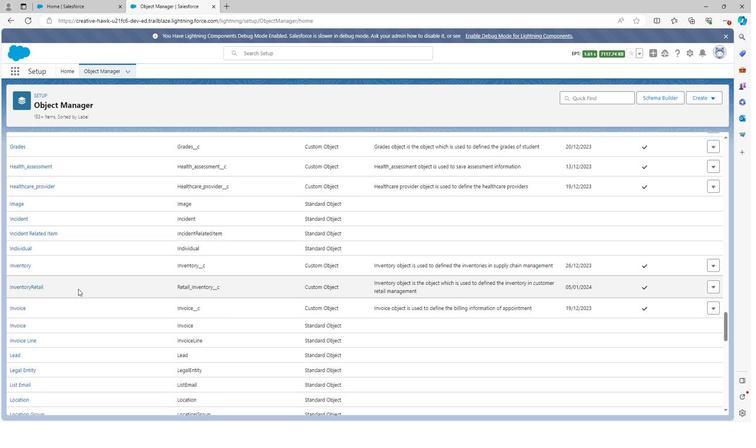 
Action: Mouse scrolled (79, 288) with delta (0, 0)
Screenshot: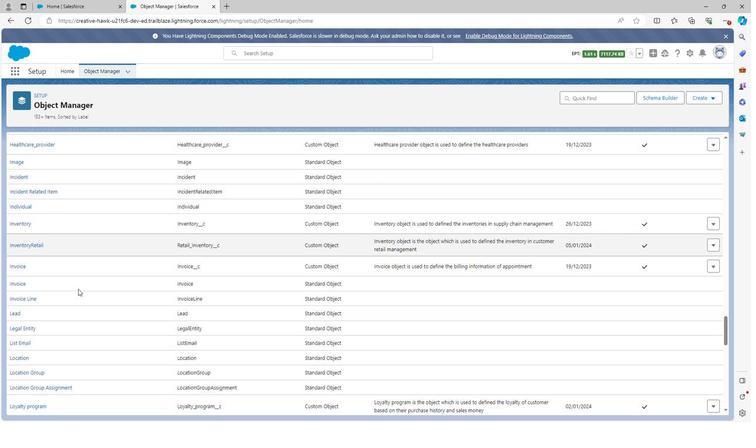 
Action: Mouse scrolled (79, 288) with delta (0, 0)
Screenshot: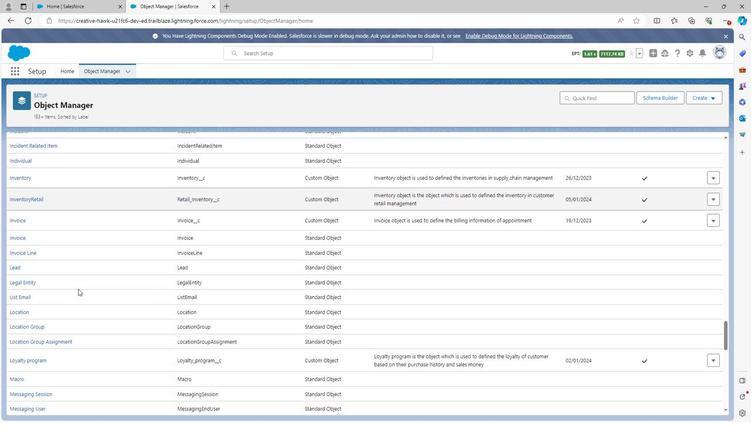
Action: Mouse scrolled (79, 288) with delta (0, 0)
Screenshot: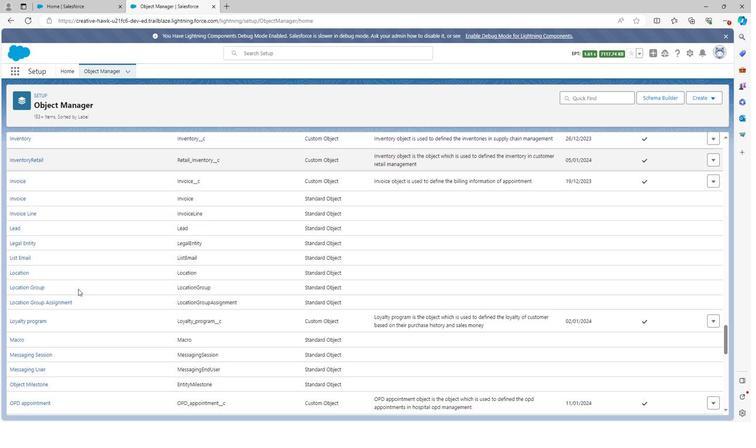
Action: Mouse scrolled (79, 288) with delta (0, 0)
Screenshot: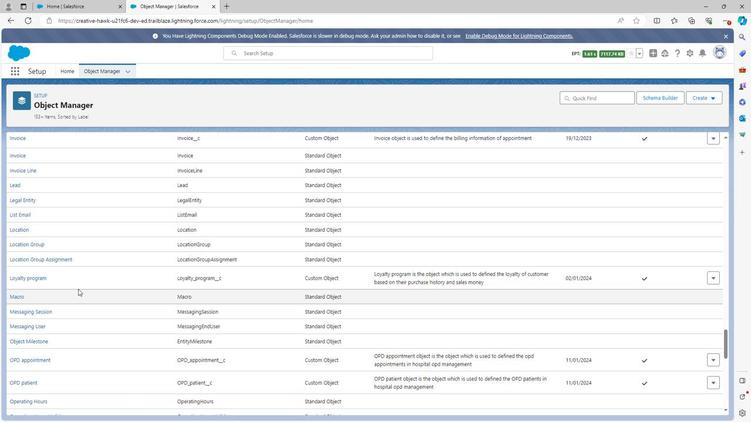 
Action: Mouse scrolled (79, 288) with delta (0, 0)
Screenshot: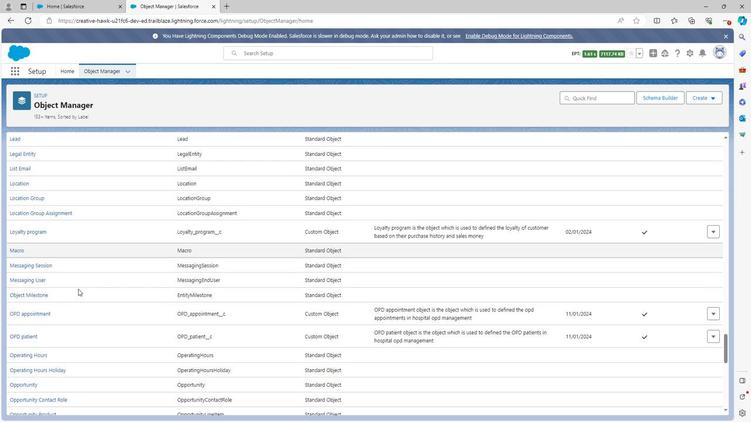 
Action: Mouse moved to (48, 274)
Screenshot: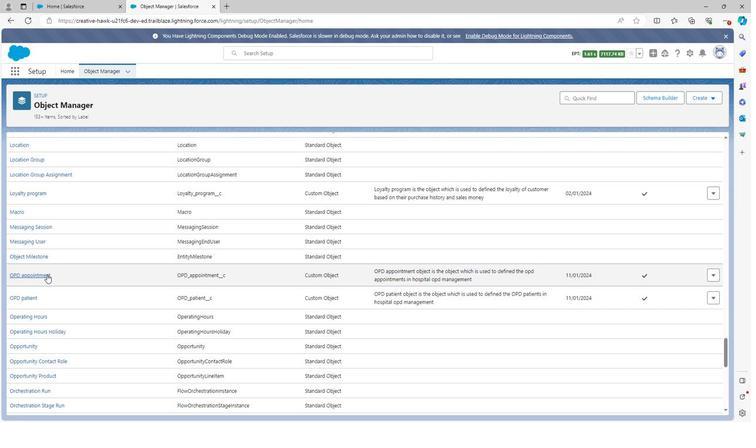
Action: Mouse pressed left at (48, 274)
Screenshot: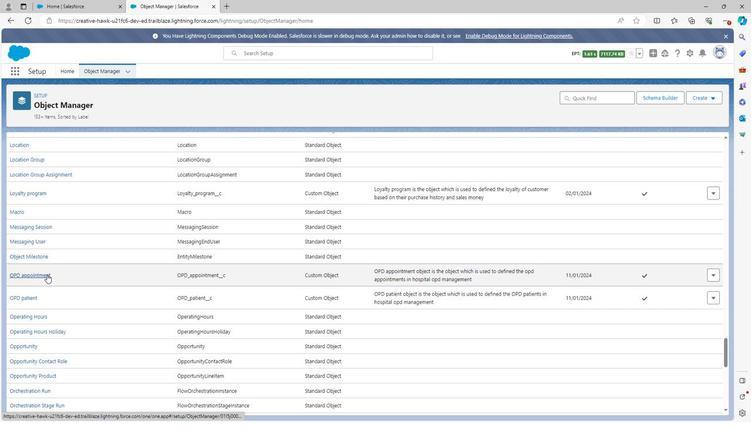 
Action: Mouse moved to (95, 262)
Screenshot: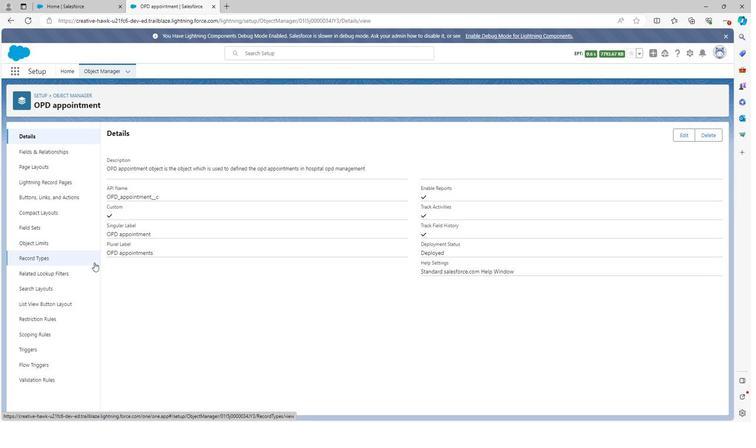 
